 Task: Create a due date automation trigger when advanced on, 2 days after a card is due add dates due in less than 1 working days at 11:00 AM.
Action: Mouse moved to (957, 305)
Screenshot: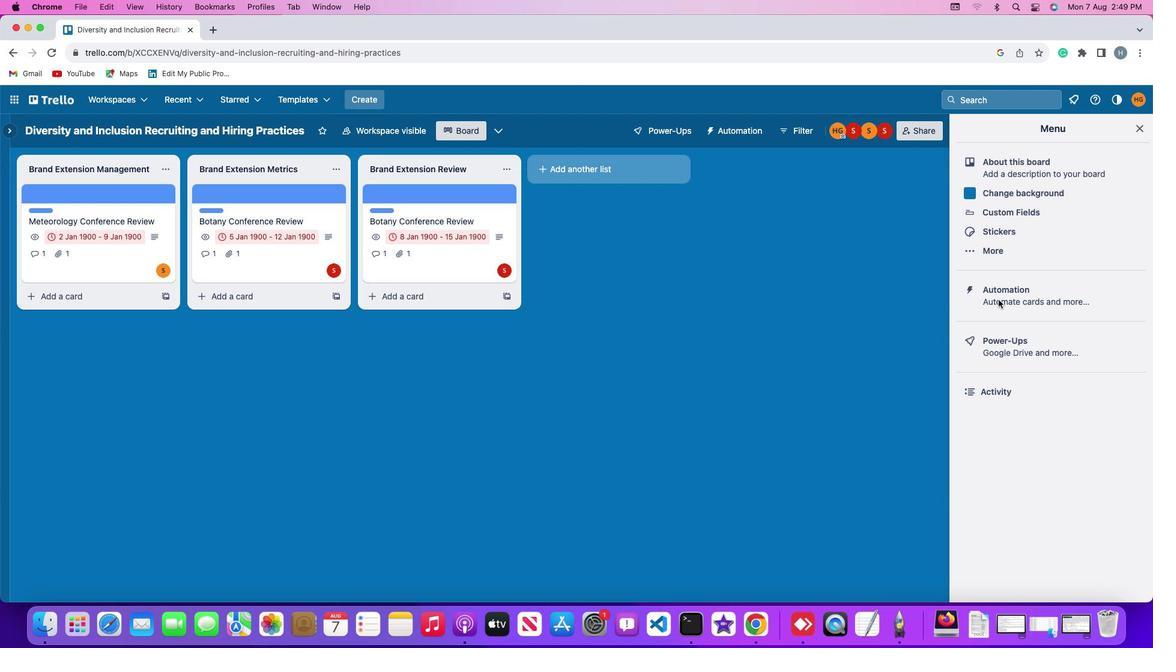 
Action: Mouse pressed left at (957, 305)
Screenshot: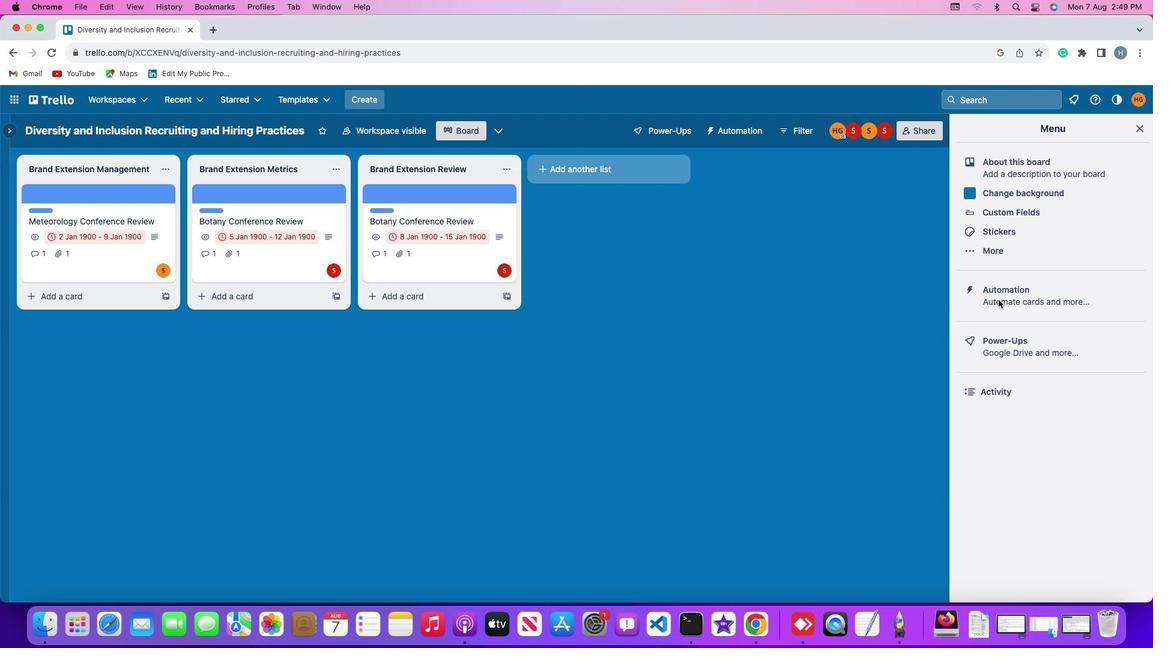 
Action: Mouse pressed left at (957, 305)
Screenshot: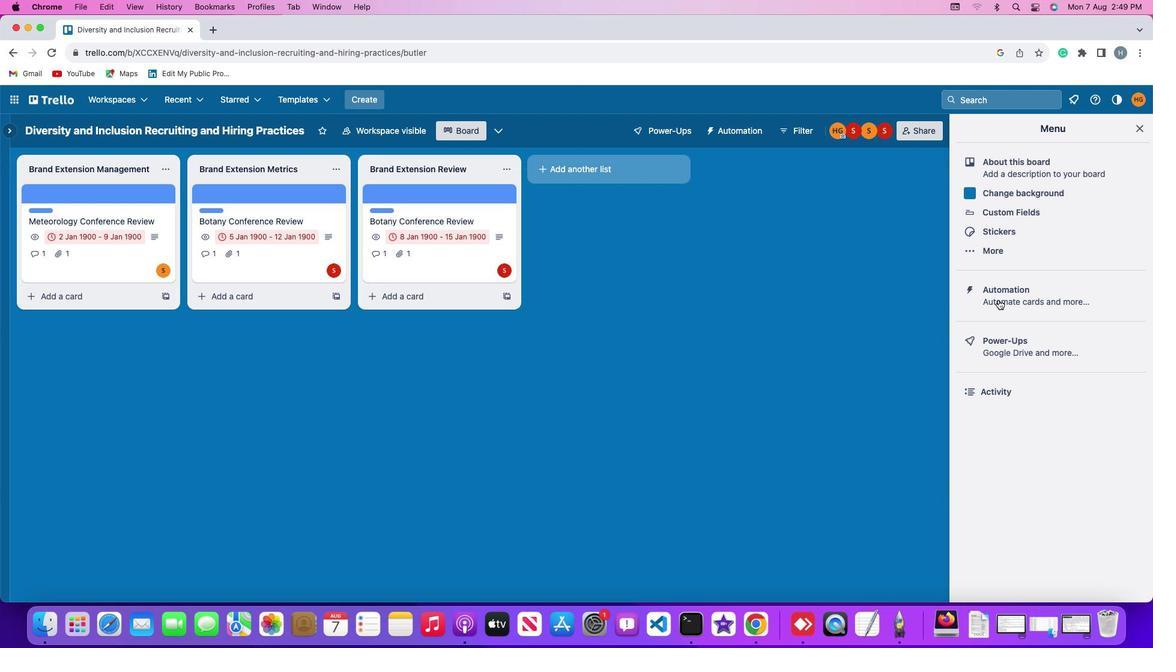 
Action: Mouse moved to (109, 284)
Screenshot: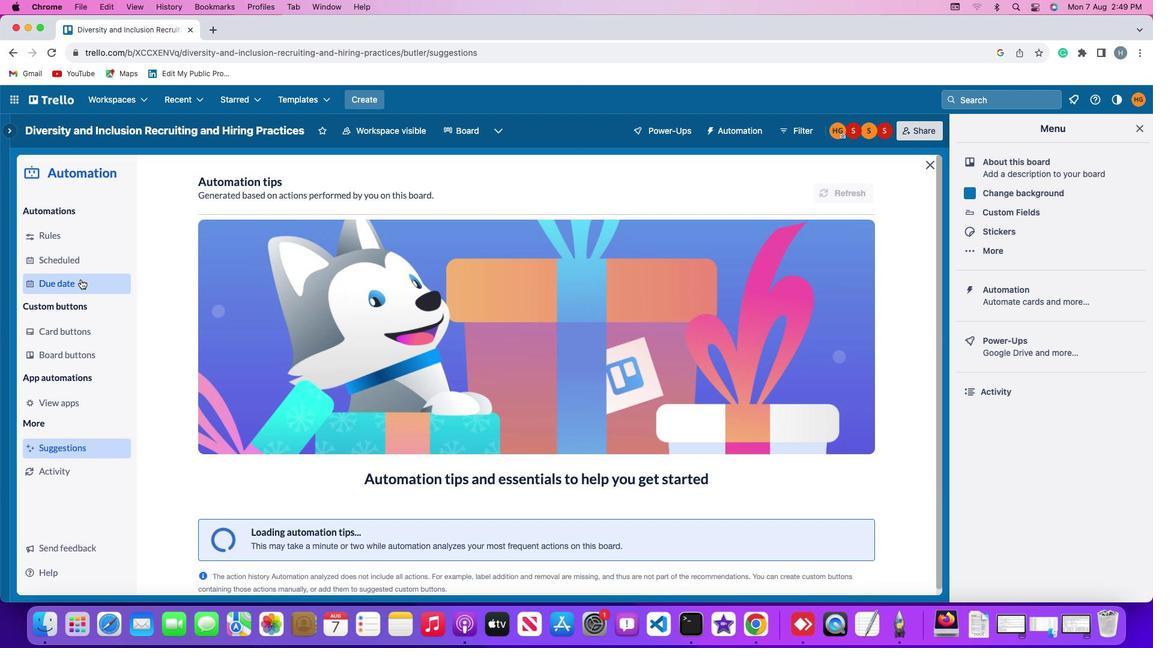 
Action: Mouse pressed left at (109, 284)
Screenshot: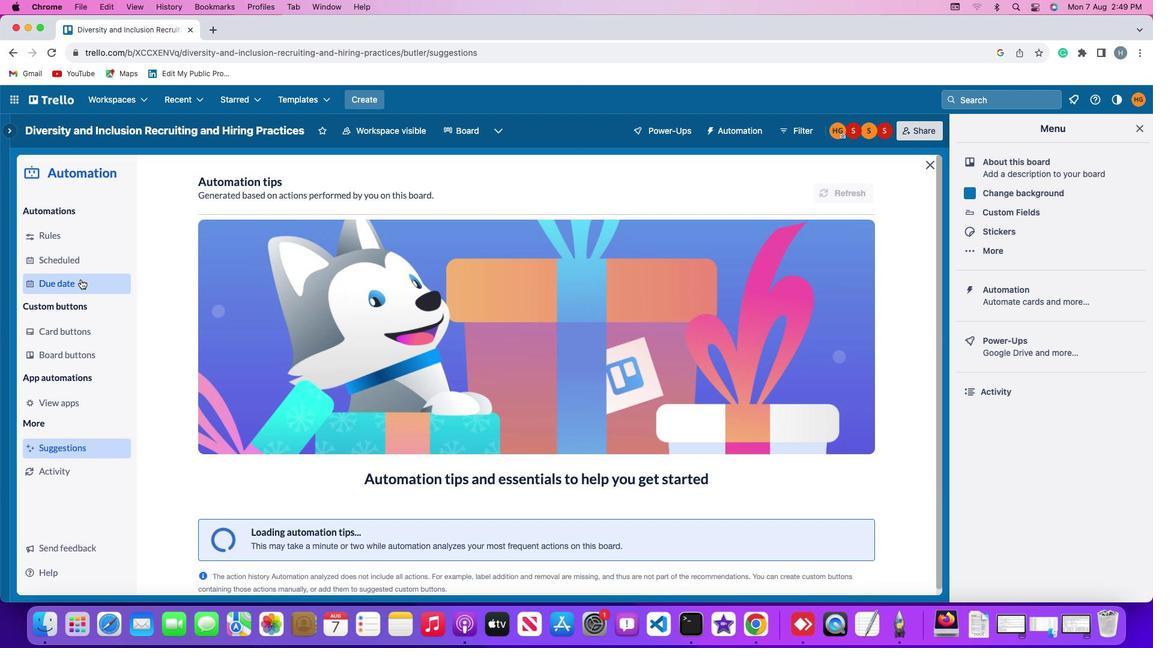 
Action: Mouse moved to (756, 184)
Screenshot: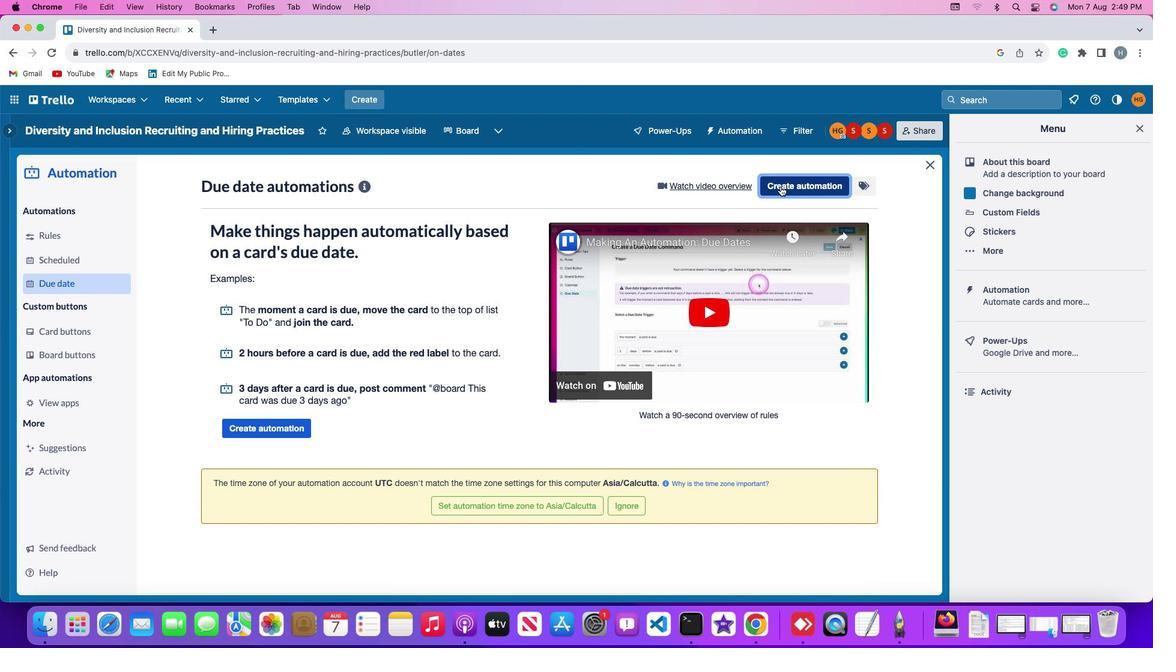 
Action: Mouse pressed left at (756, 184)
Screenshot: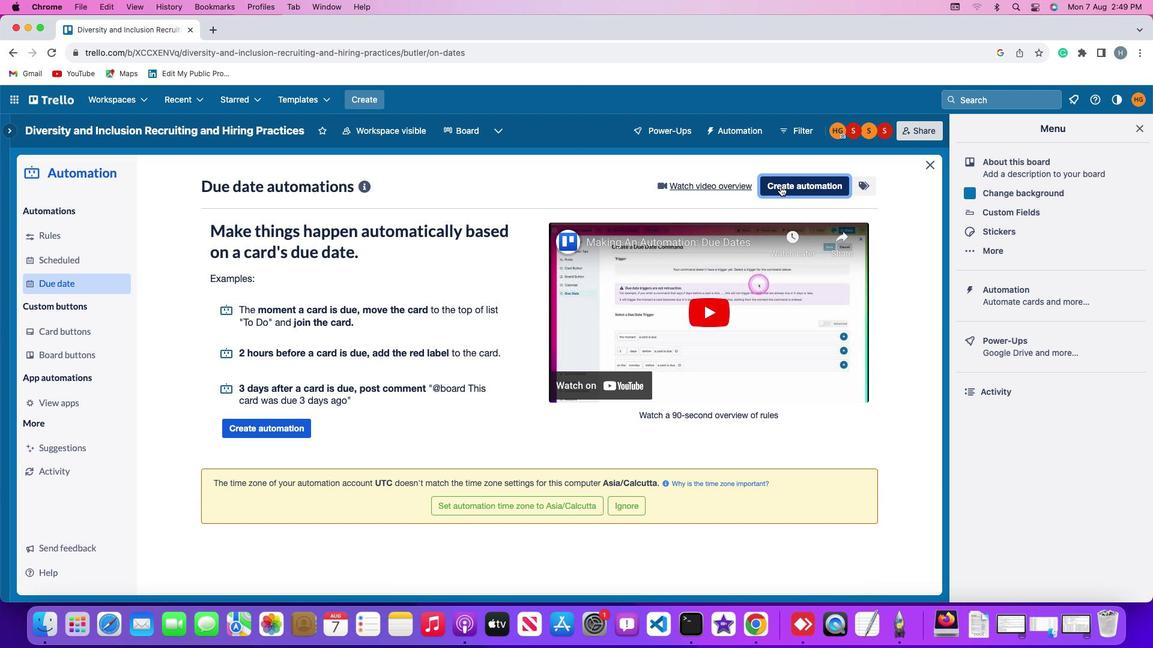 
Action: Mouse moved to (529, 302)
Screenshot: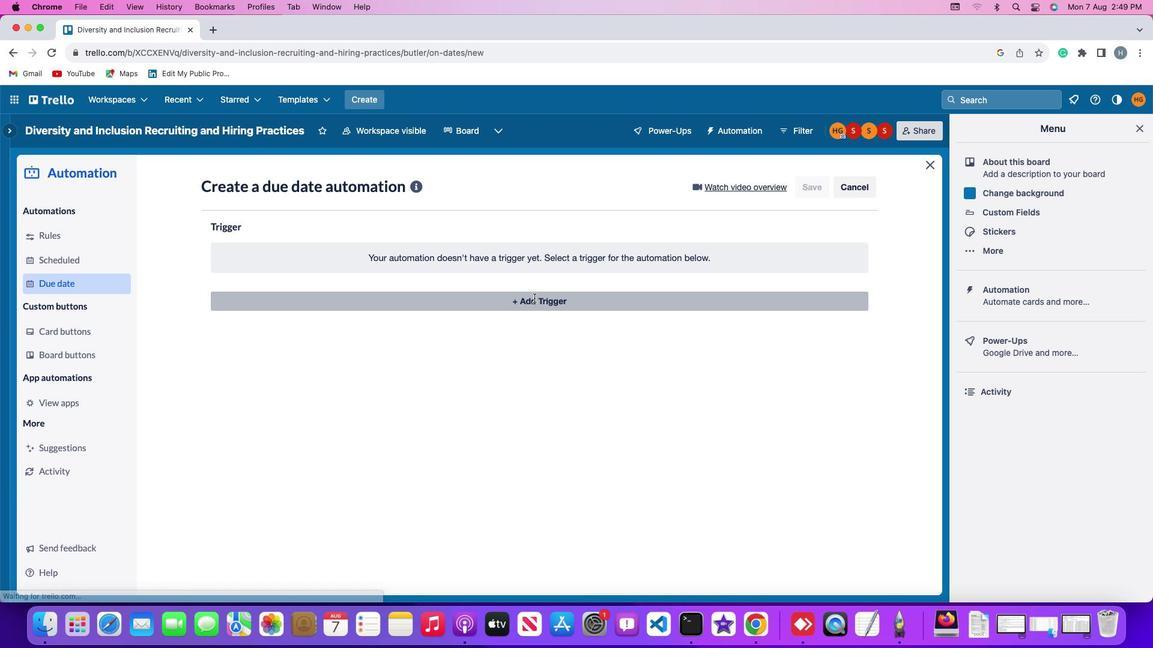 
Action: Mouse pressed left at (529, 302)
Screenshot: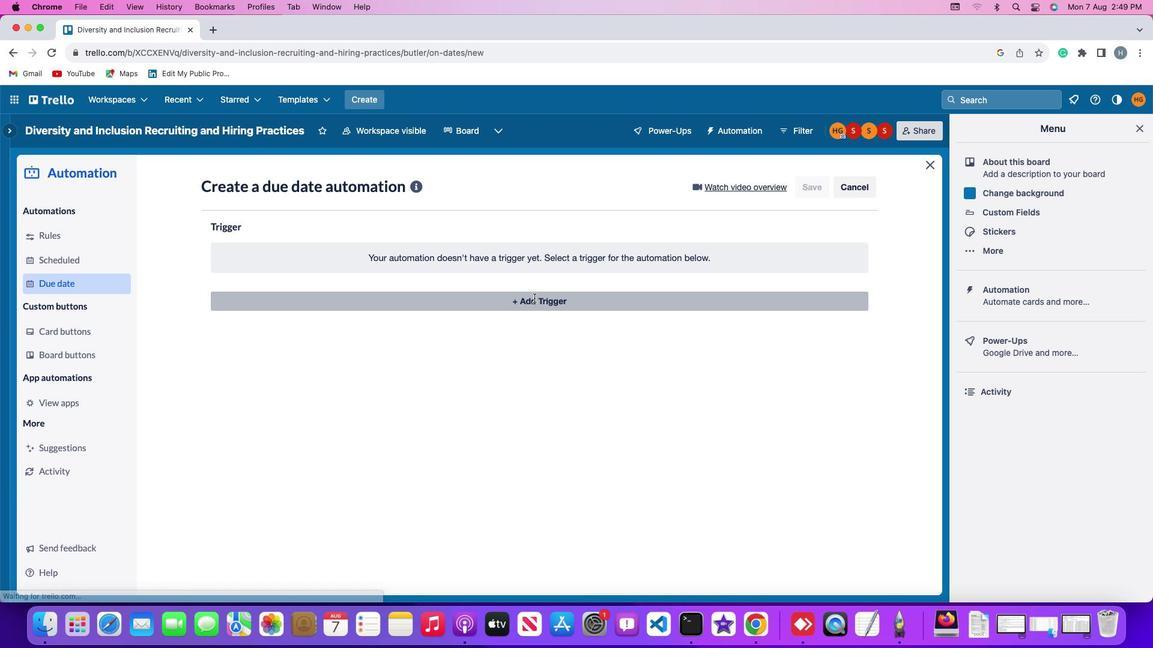 
Action: Mouse moved to (249, 505)
Screenshot: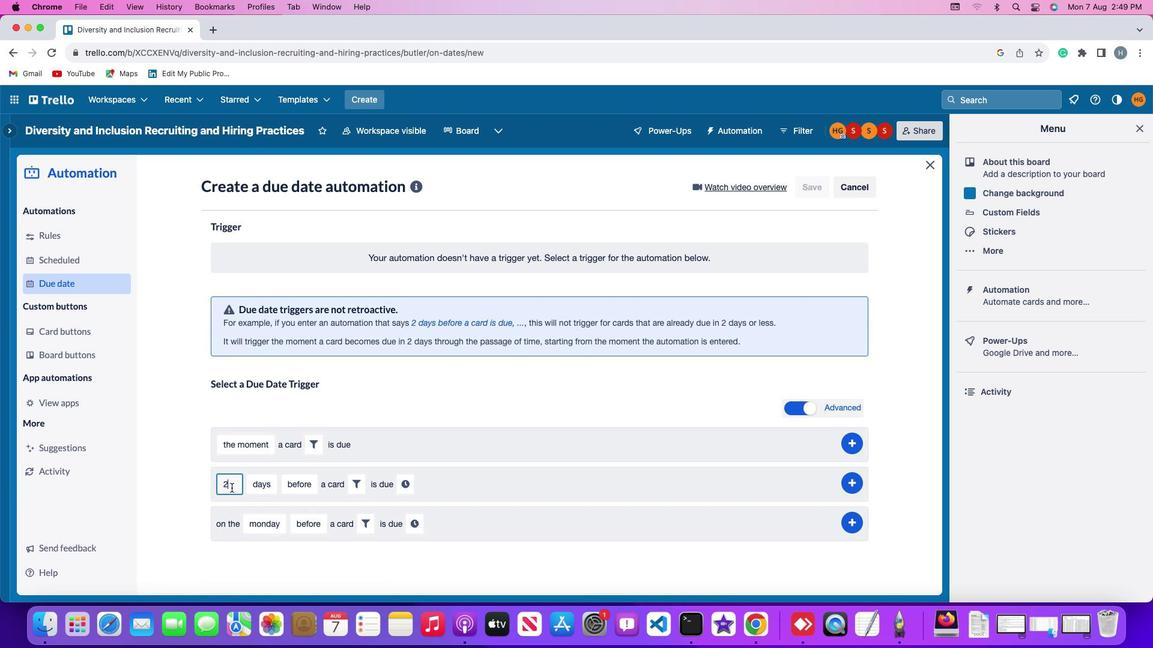 
Action: Mouse pressed left at (249, 505)
Screenshot: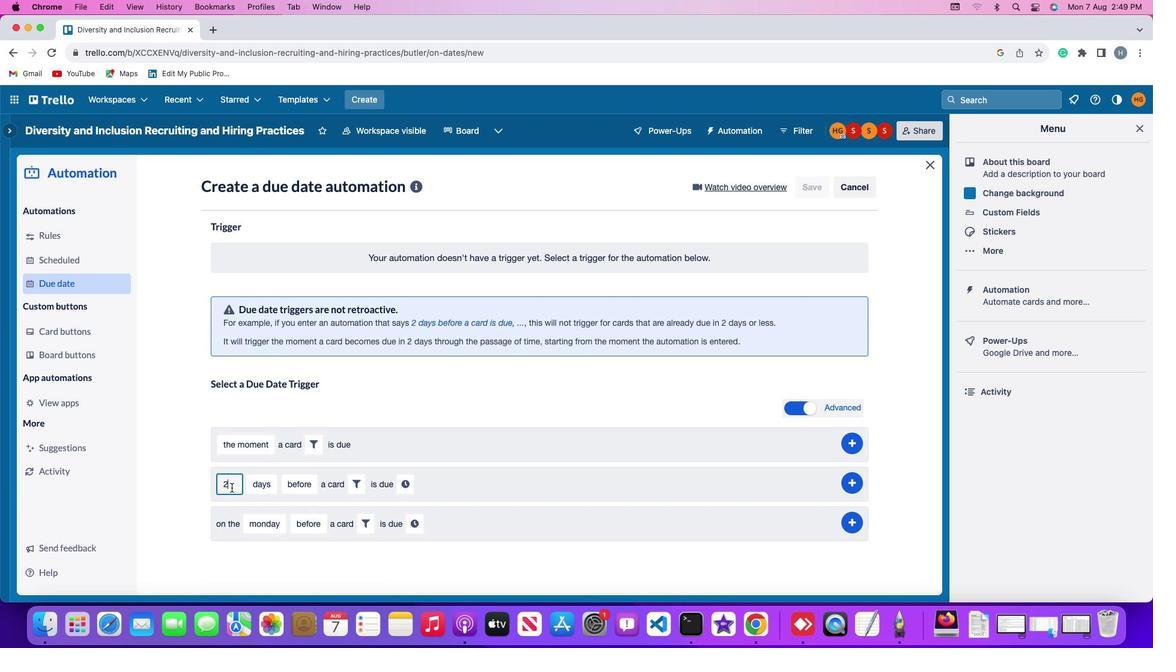 
Action: Mouse moved to (251, 509)
Screenshot: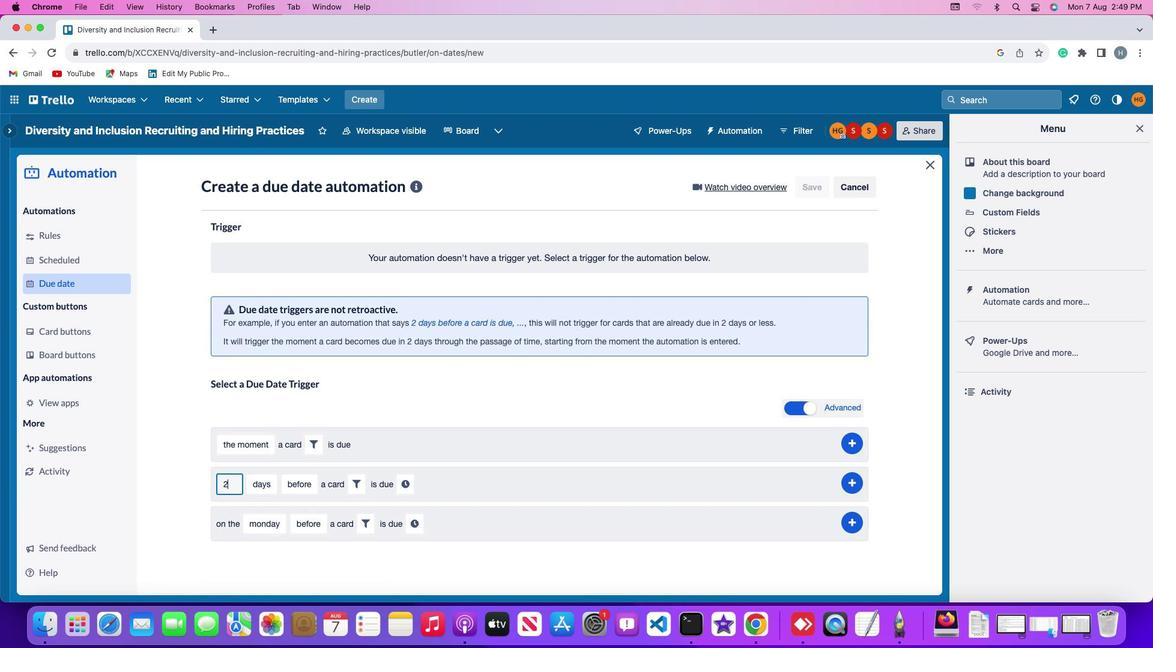 
Action: Key pressed Key.backspace
Screenshot: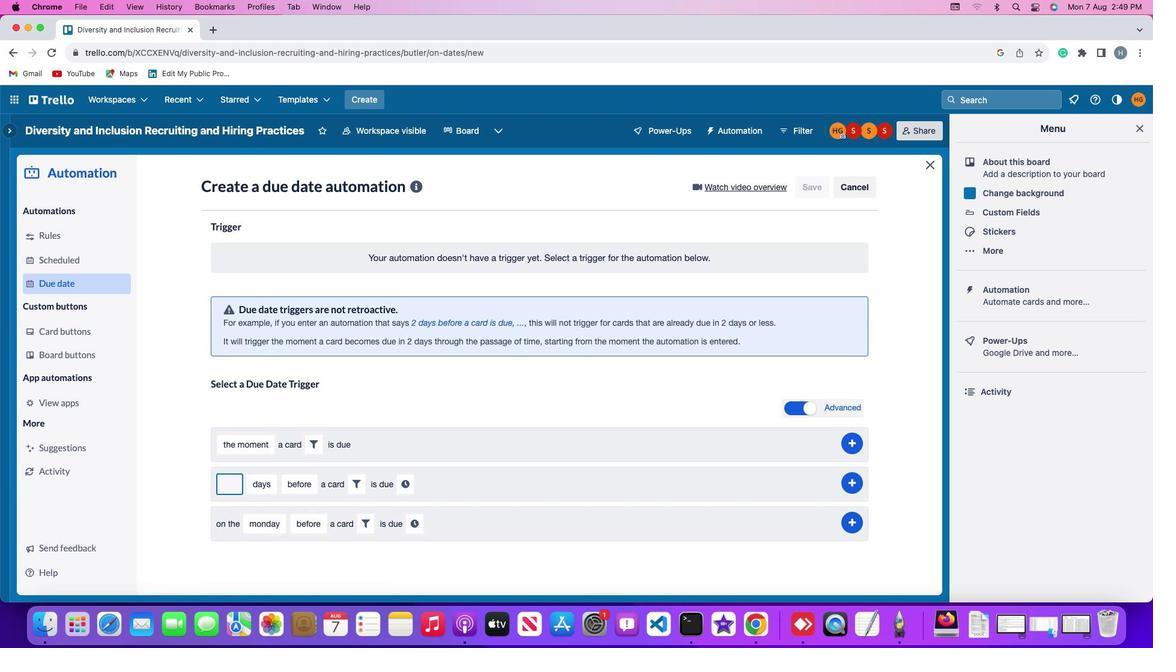
Action: Mouse moved to (251, 510)
Screenshot: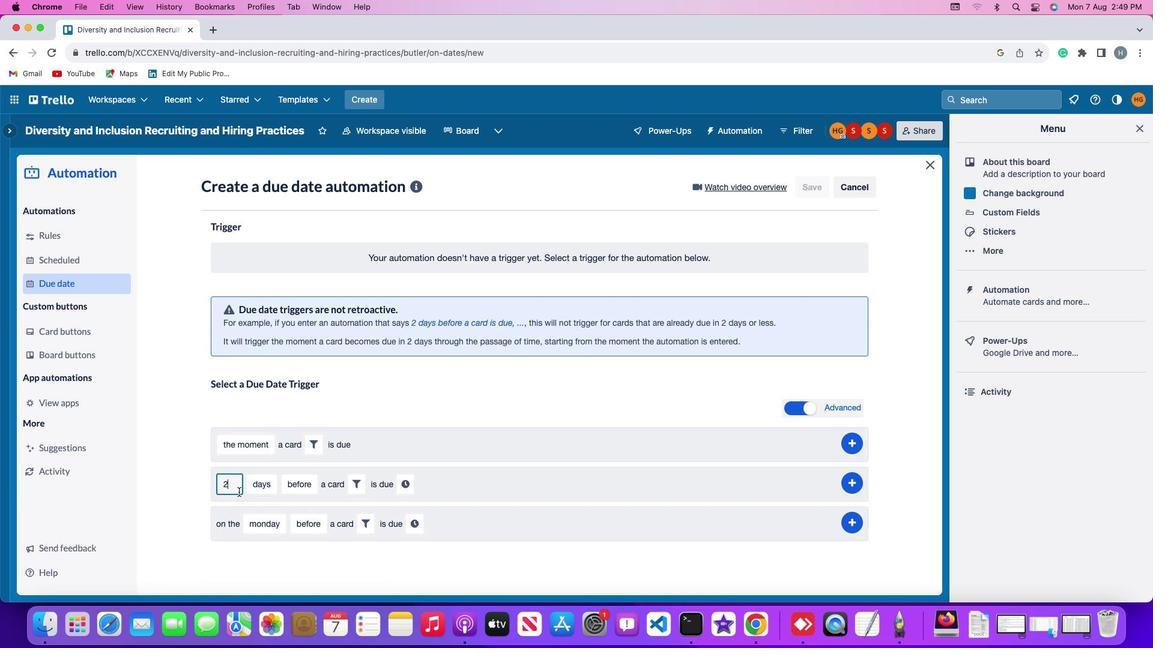 
Action: Key pressed '2'
Screenshot: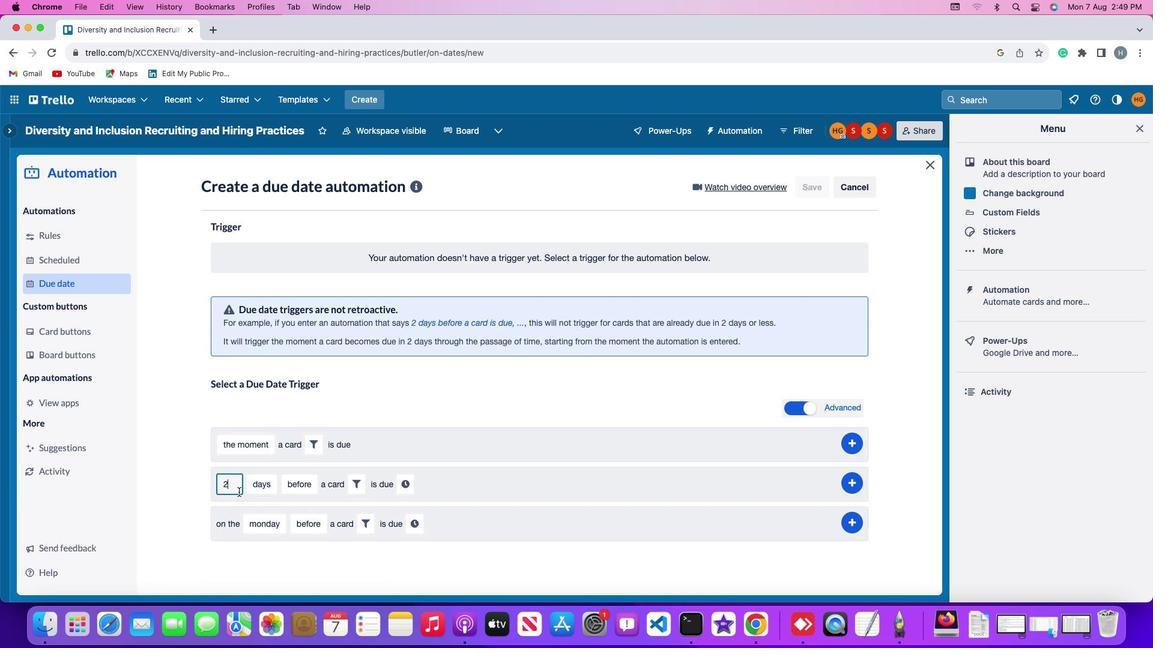 
Action: Mouse moved to (279, 510)
Screenshot: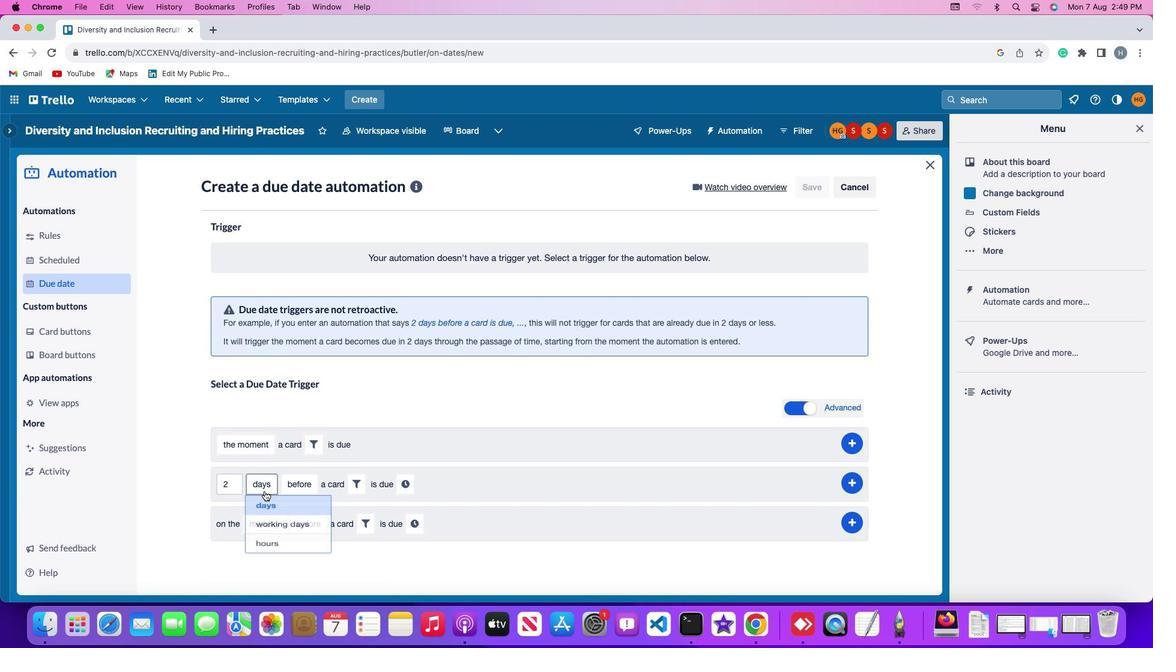 
Action: Mouse pressed left at (279, 510)
Screenshot: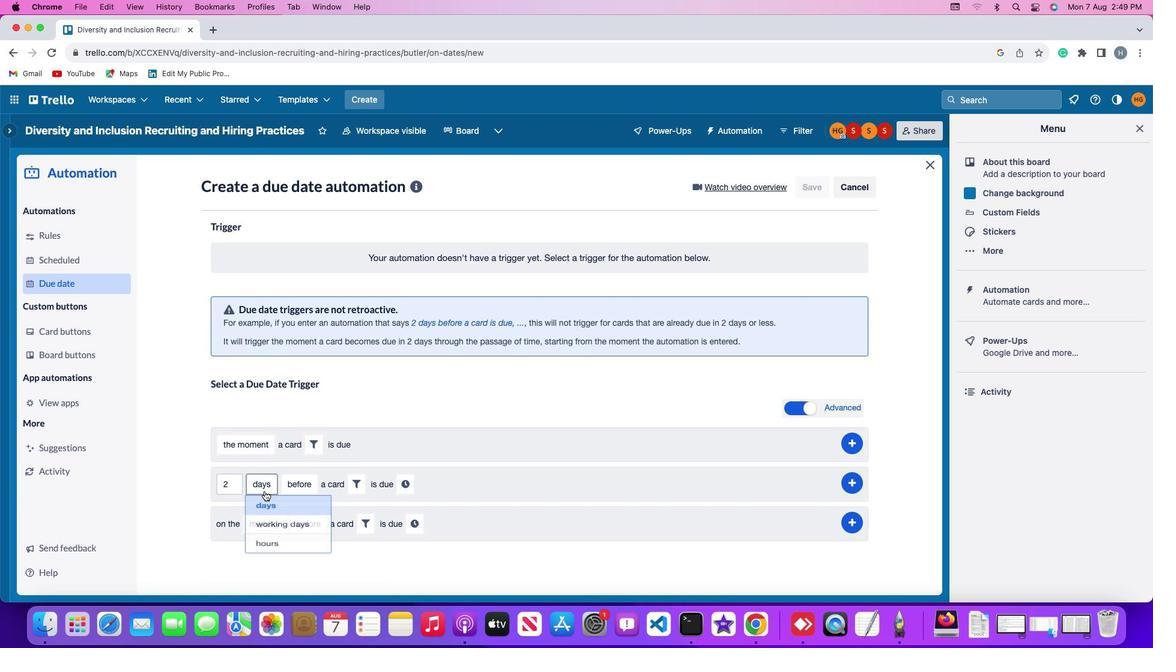 
Action: Mouse moved to (284, 525)
Screenshot: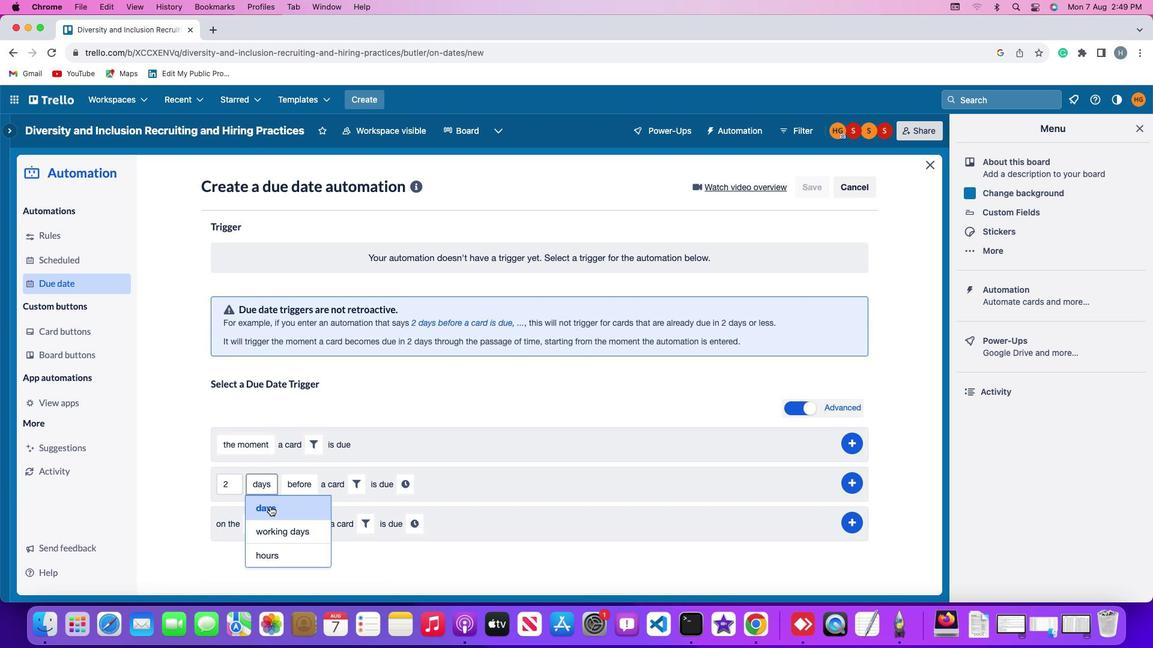 
Action: Mouse pressed left at (284, 525)
Screenshot: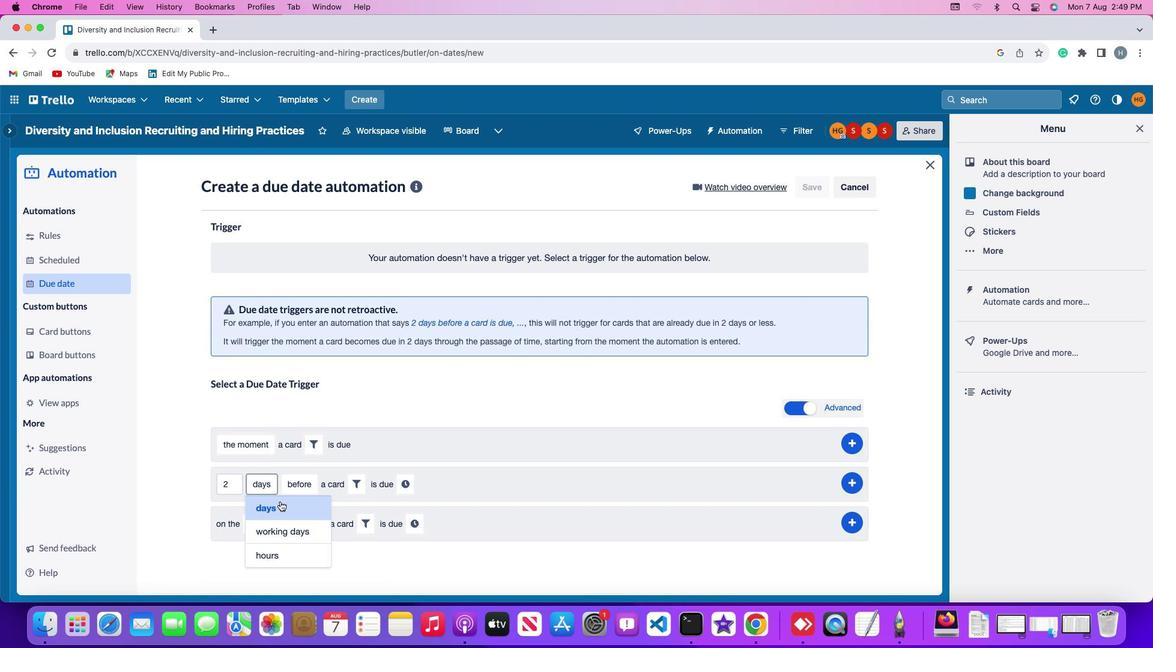 
Action: Mouse moved to (312, 501)
Screenshot: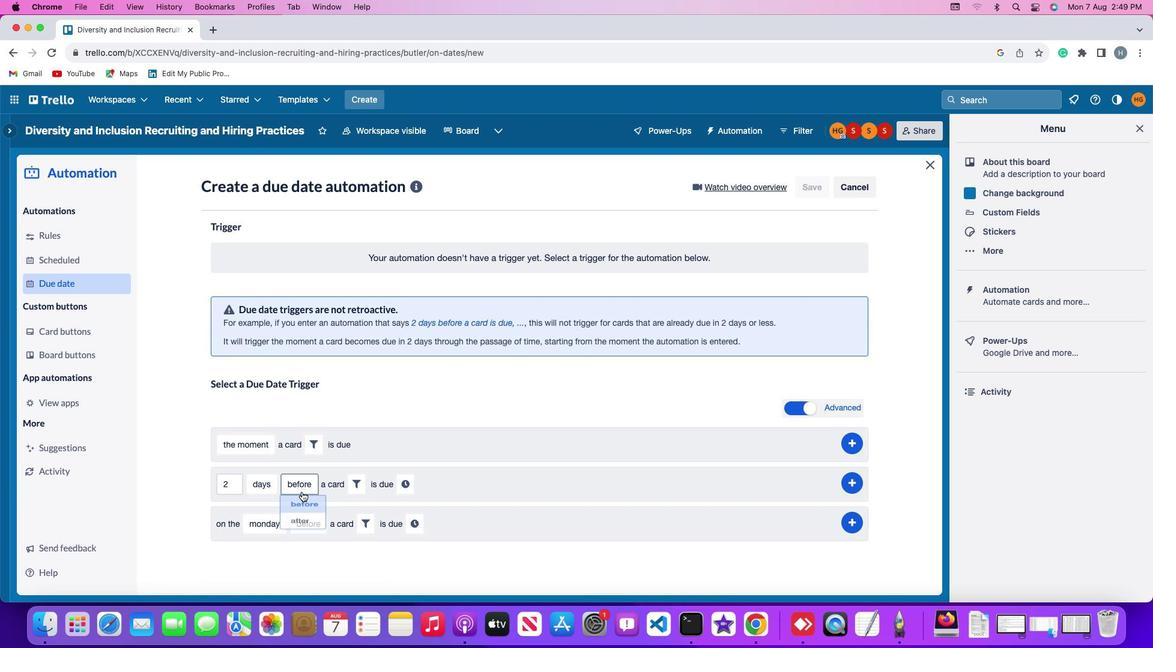 
Action: Mouse pressed left at (312, 501)
Screenshot: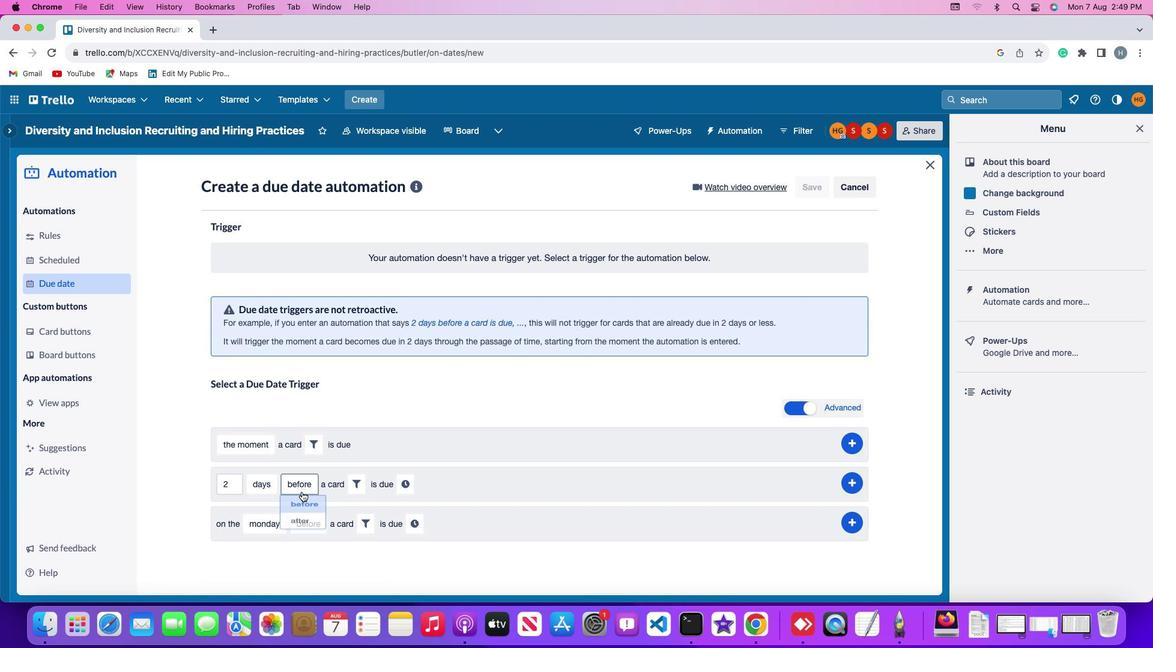 
Action: Mouse moved to (312, 553)
Screenshot: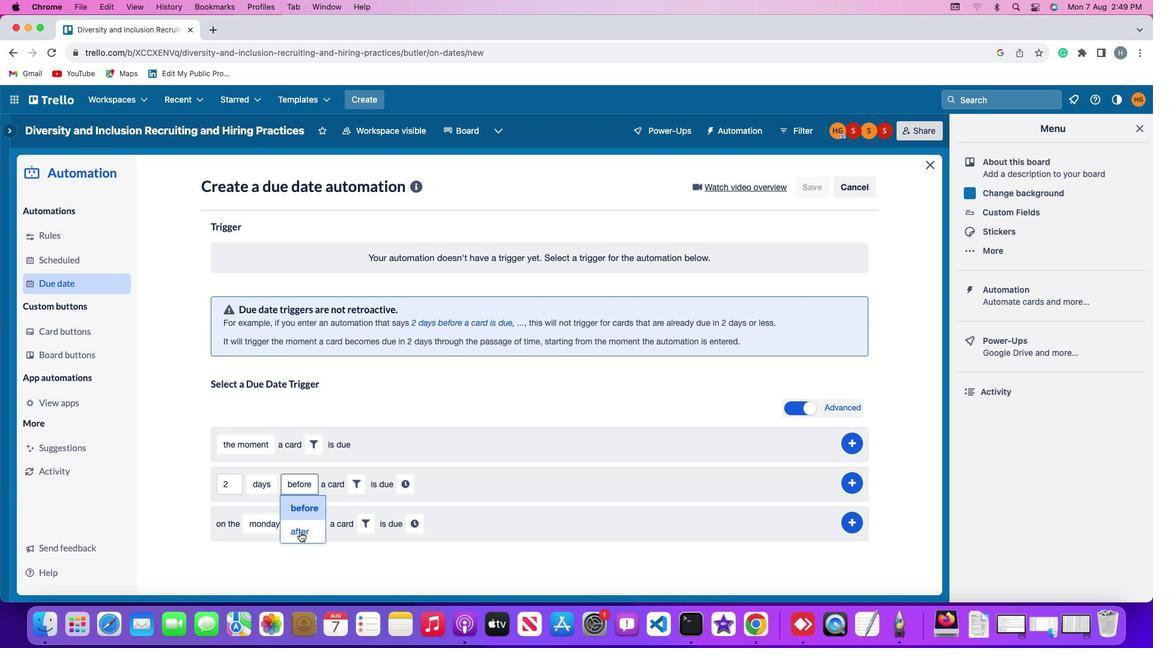 
Action: Mouse pressed left at (312, 553)
Screenshot: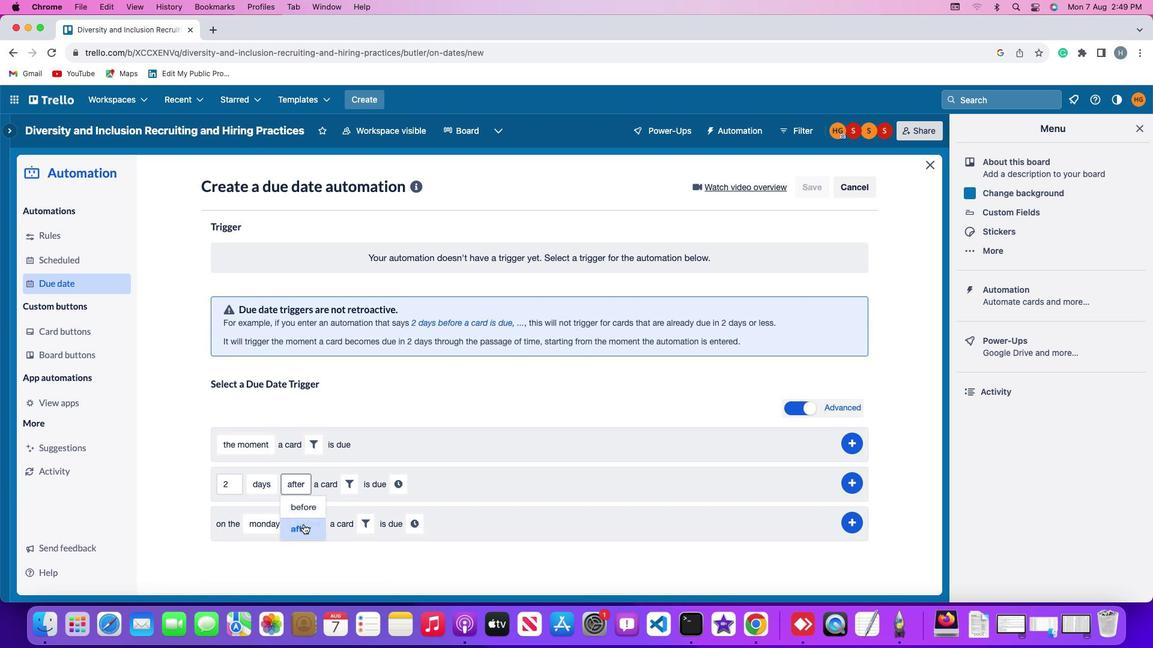 
Action: Mouse moved to (356, 502)
Screenshot: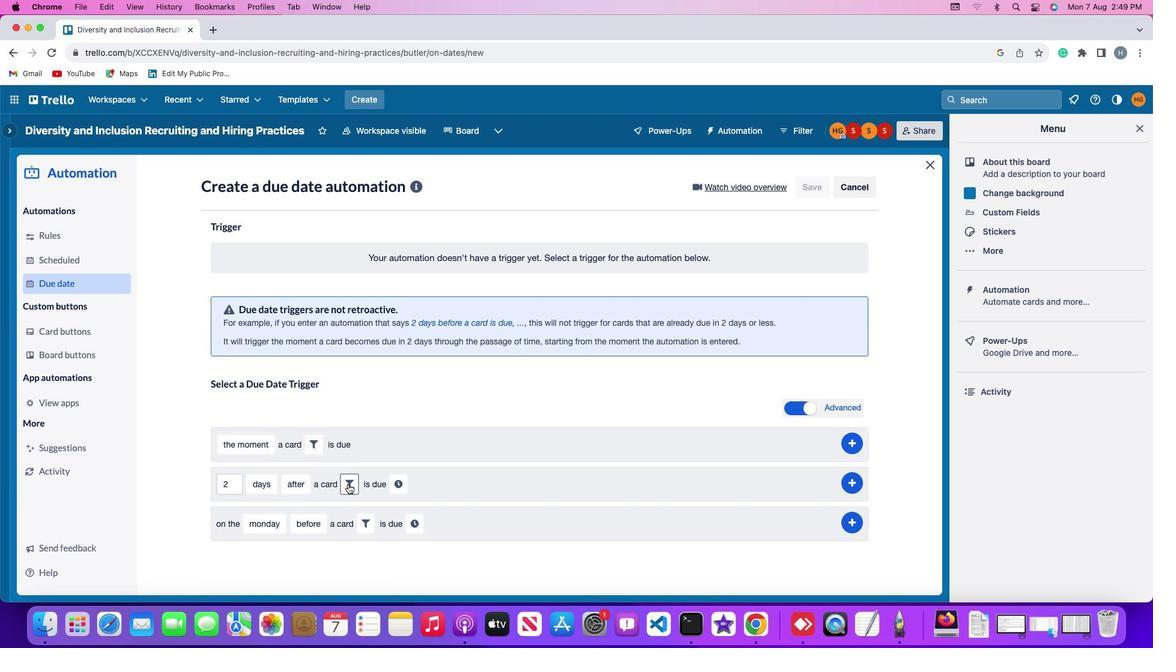 
Action: Mouse pressed left at (356, 502)
Screenshot: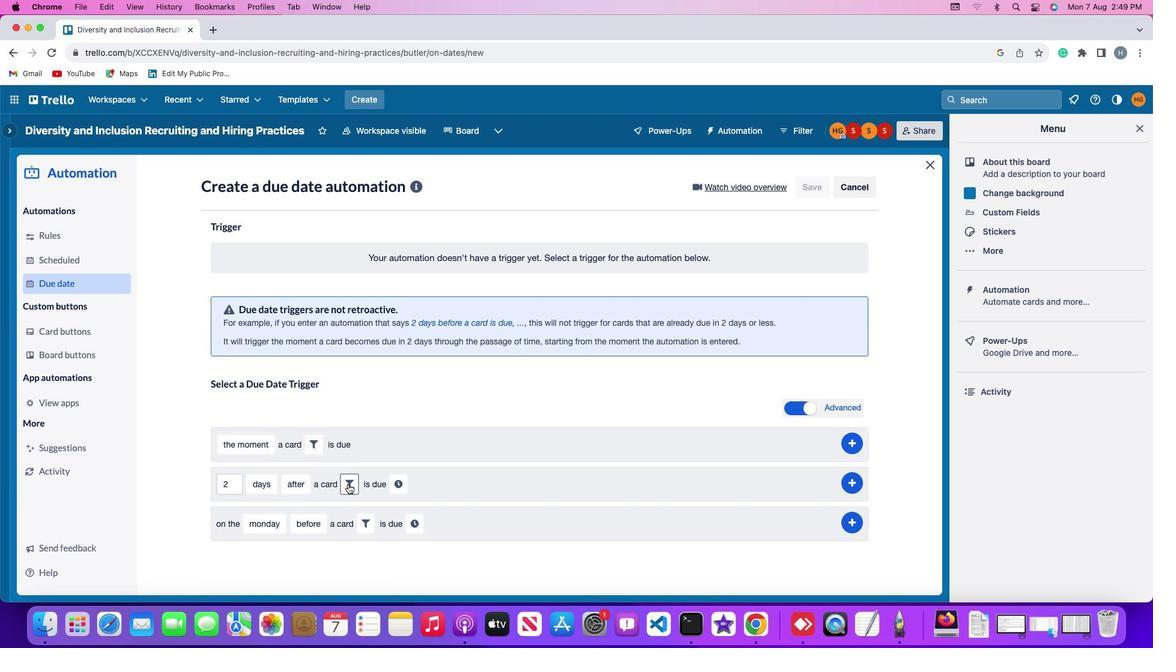
Action: Mouse moved to (419, 537)
Screenshot: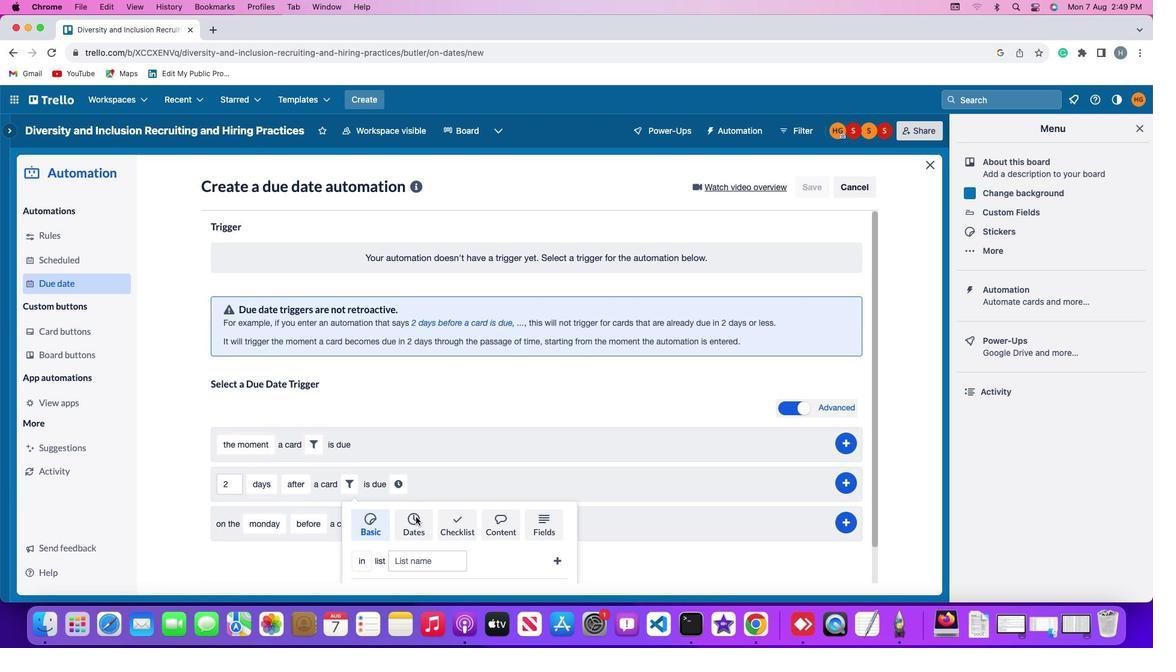 
Action: Mouse pressed left at (419, 537)
Screenshot: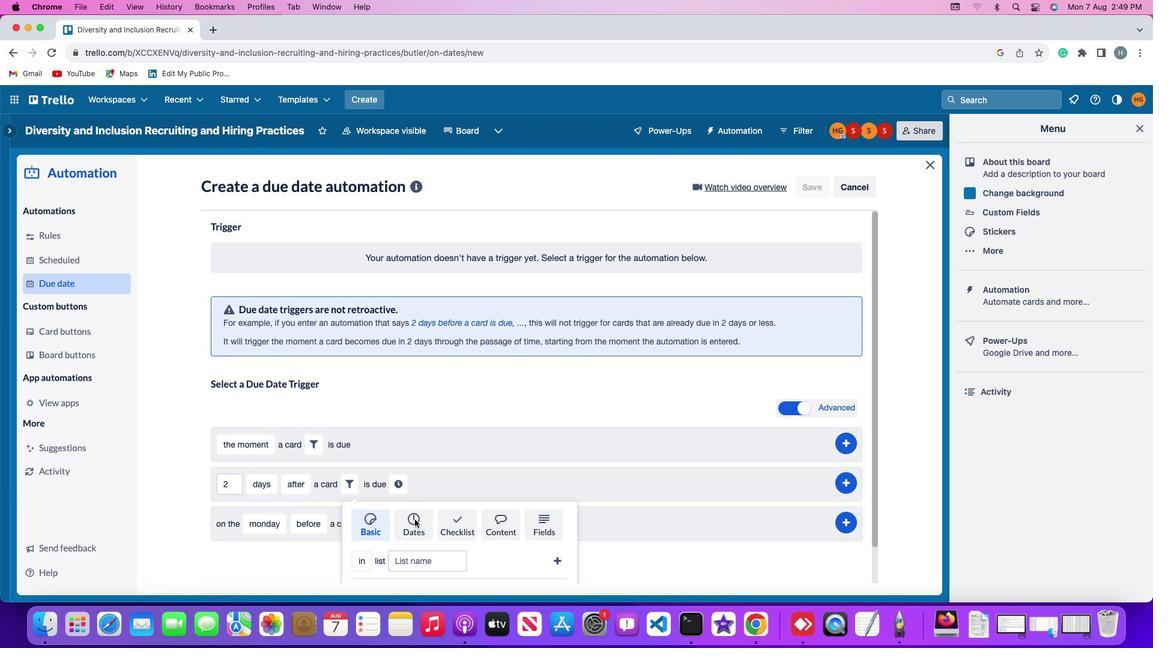 
Action: Mouse moved to (383, 555)
Screenshot: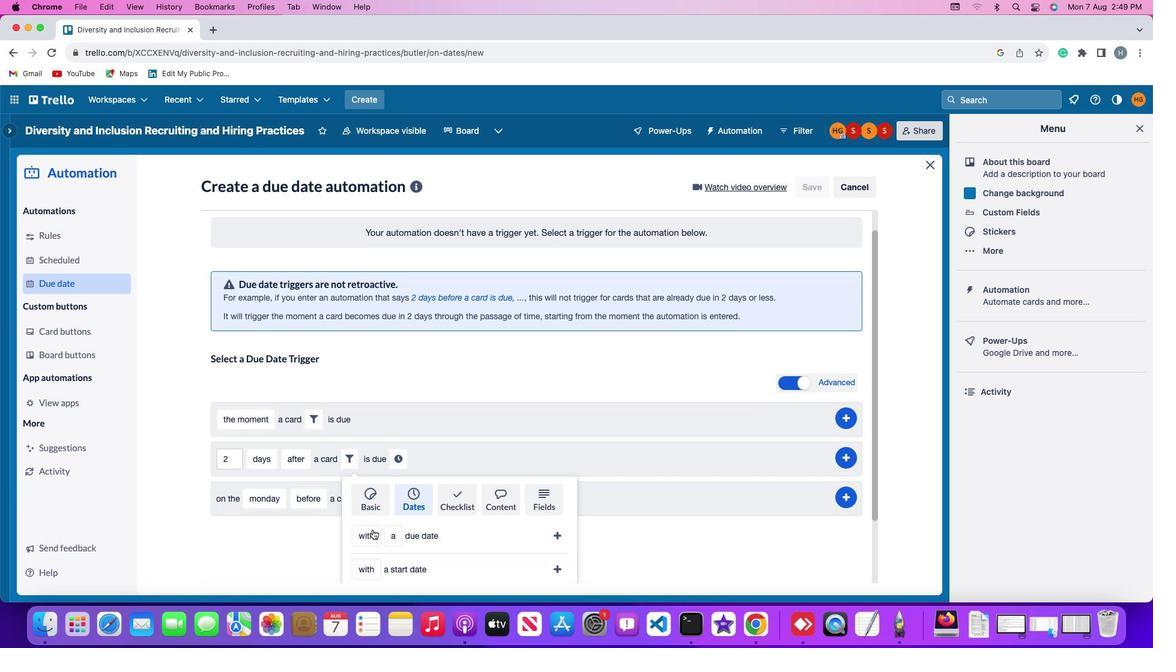 
Action: Mouse scrolled (383, 555) with delta (36, -15)
Screenshot: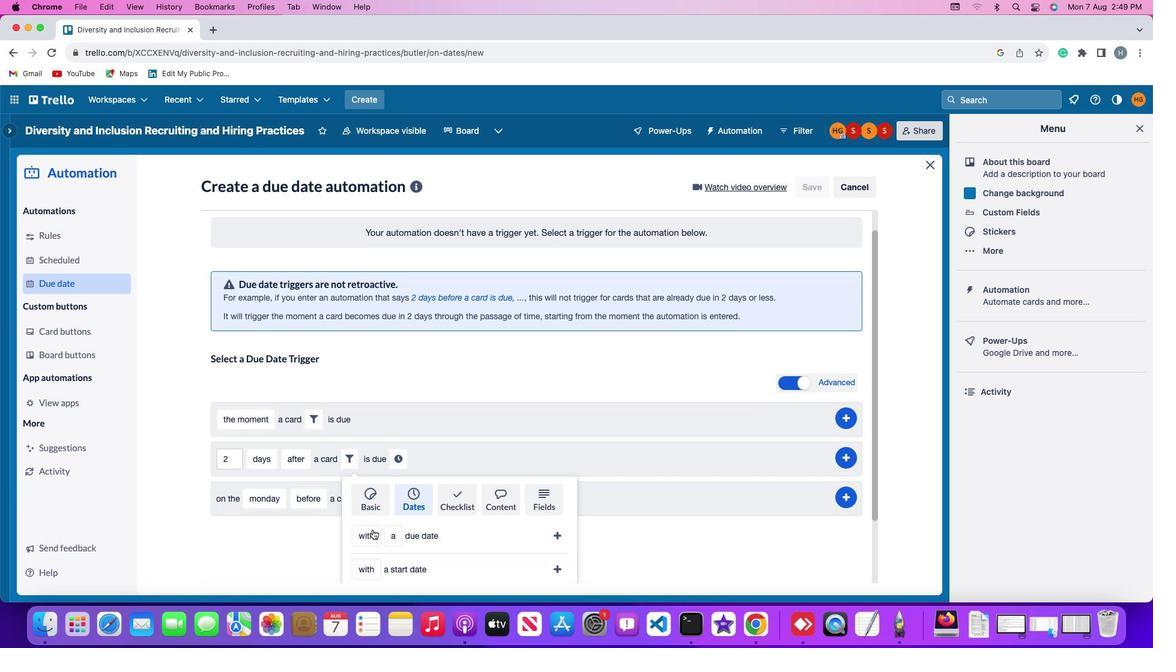 
Action: Mouse moved to (383, 555)
Screenshot: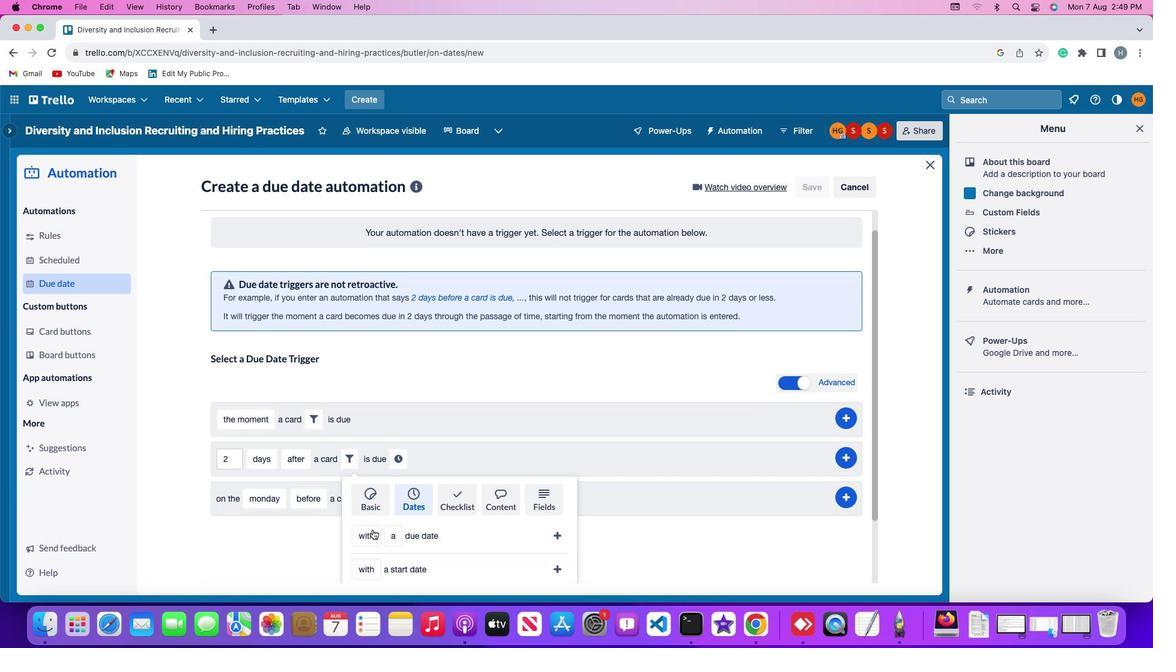
Action: Mouse scrolled (383, 555) with delta (36, -15)
Screenshot: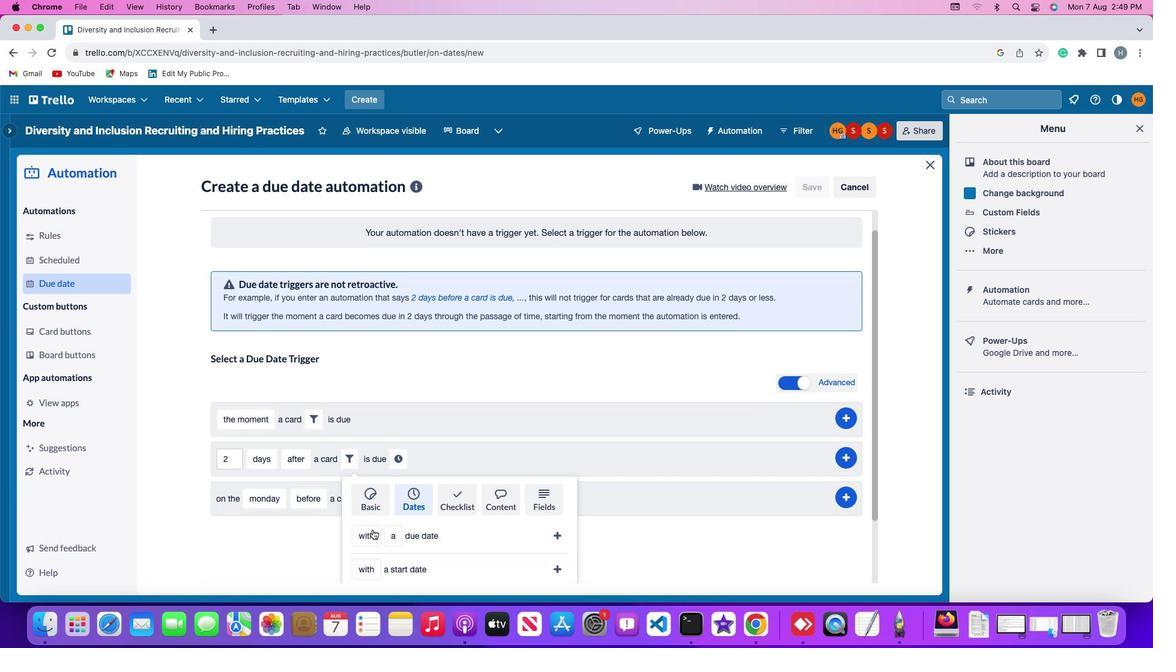 
Action: Mouse moved to (382, 553)
Screenshot: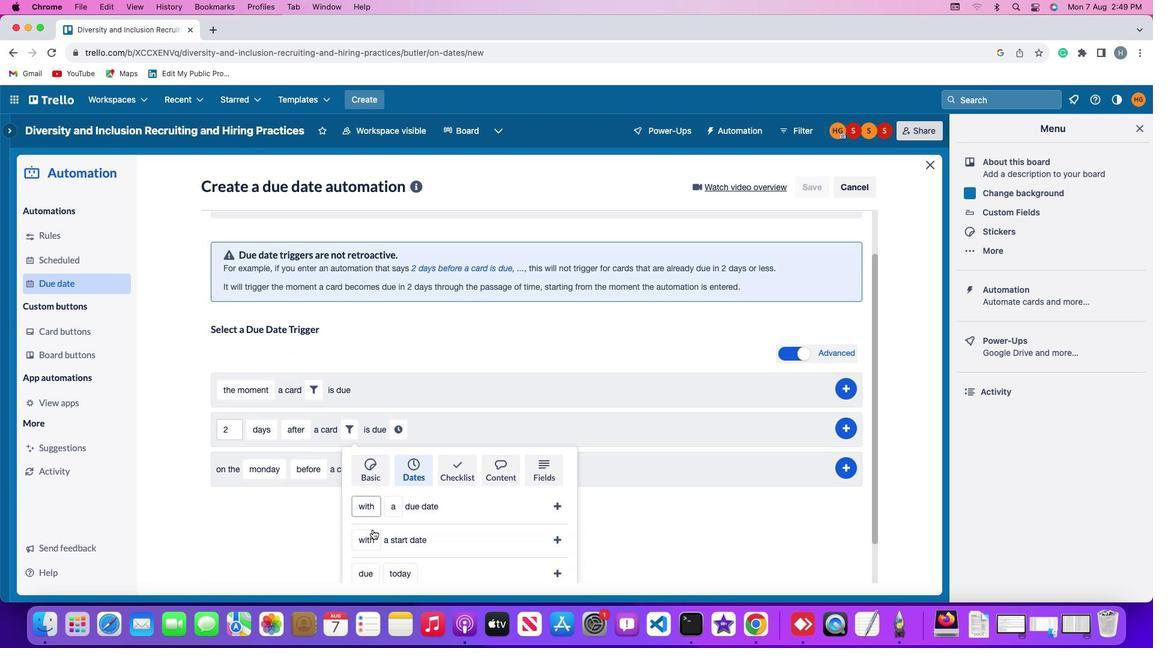 
Action: Mouse scrolled (382, 553) with delta (36, -16)
Screenshot: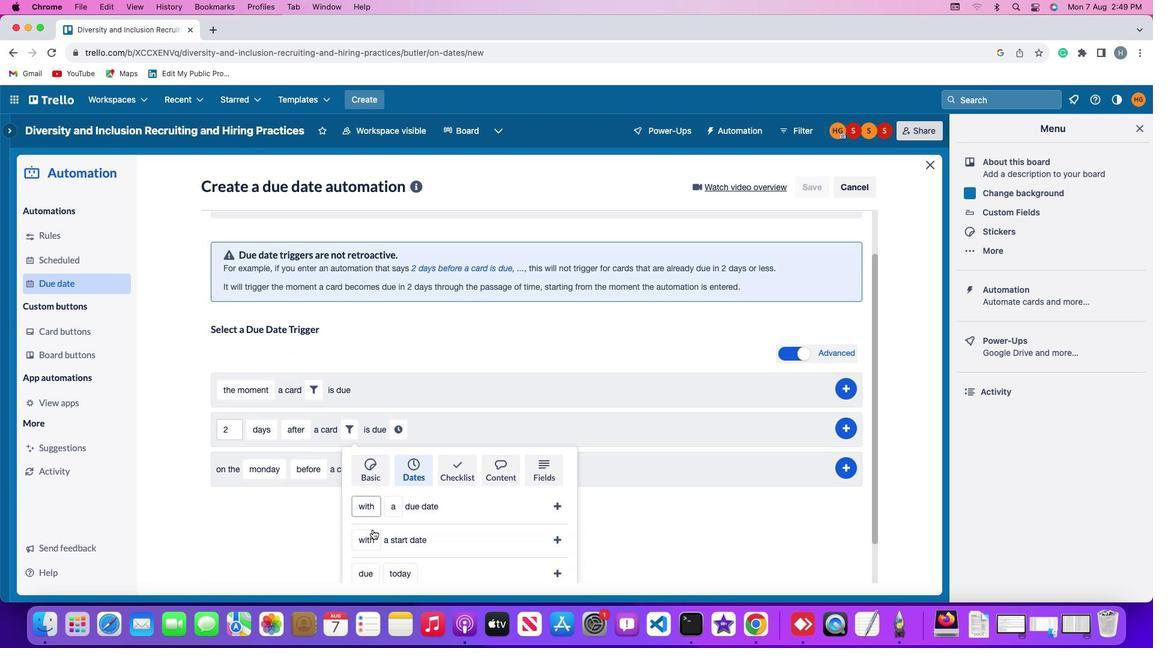 
Action: Mouse moved to (381, 552)
Screenshot: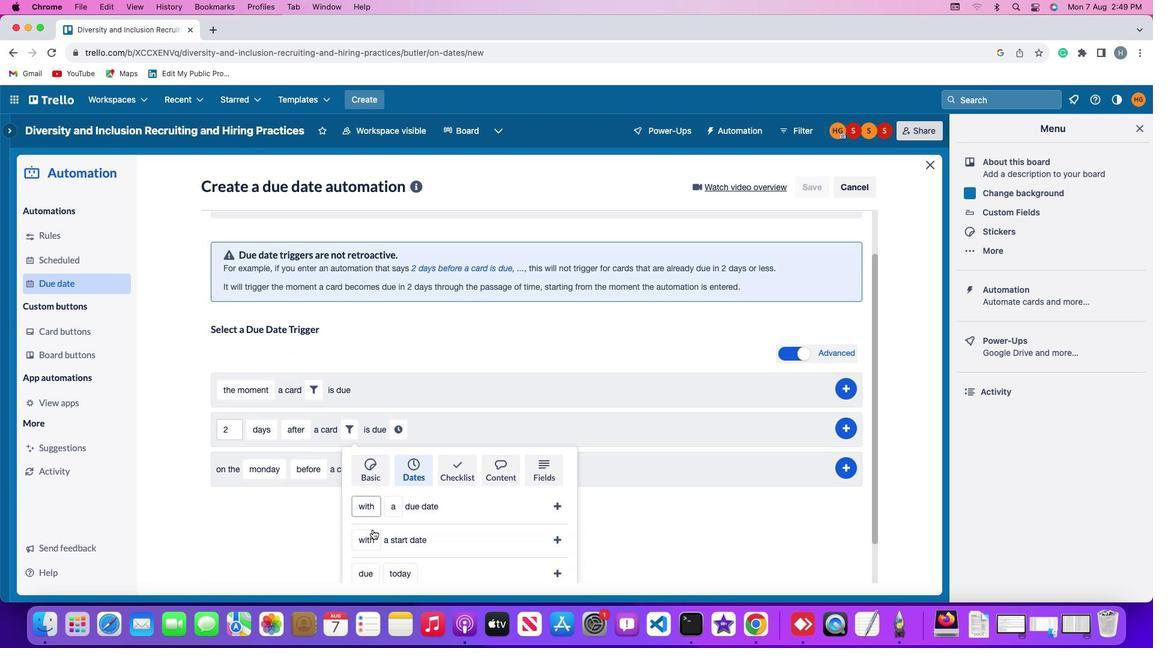 
Action: Mouse scrolled (381, 552) with delta (36, -17)
Screenshot: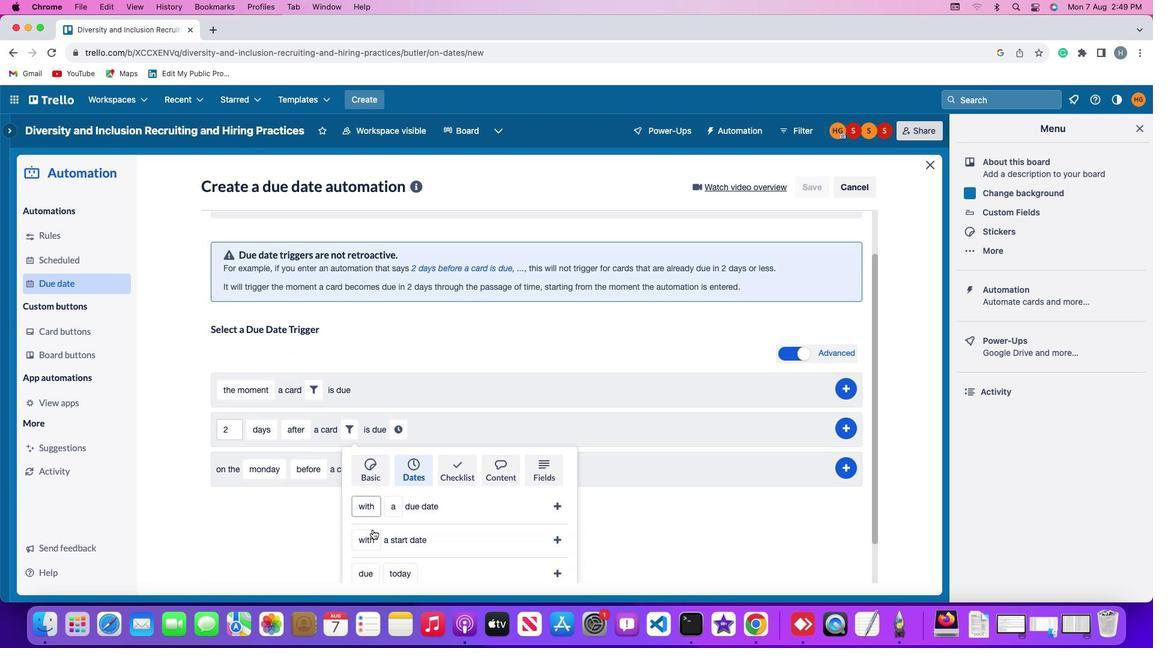 
Action: Mouse moved to (379, 550)
Screenshot: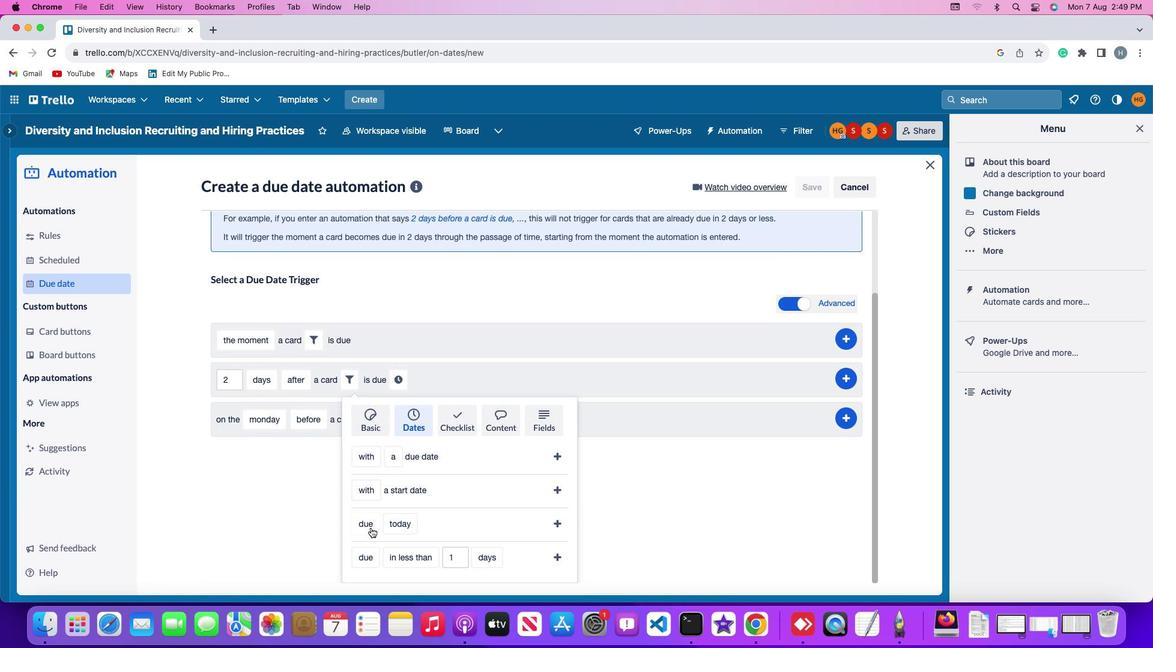 
Action: Mouse scrolled (379, 550) with delta (36, -15)
Screenshot: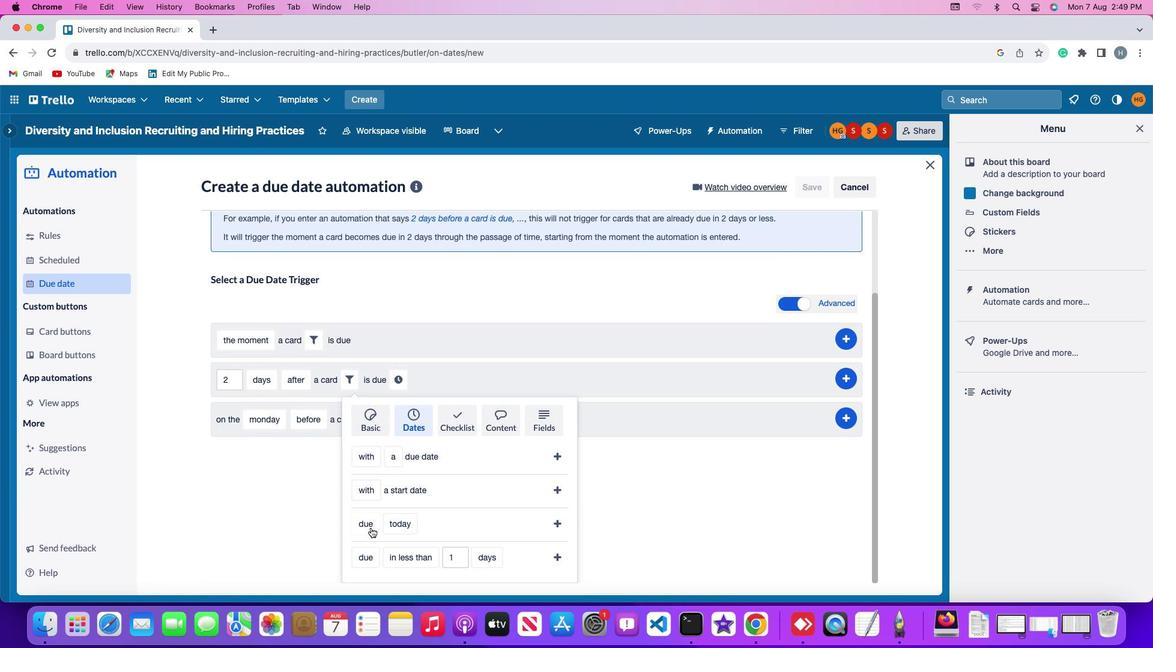 
Action: Mouse moved to (378, 549)
Screenshot: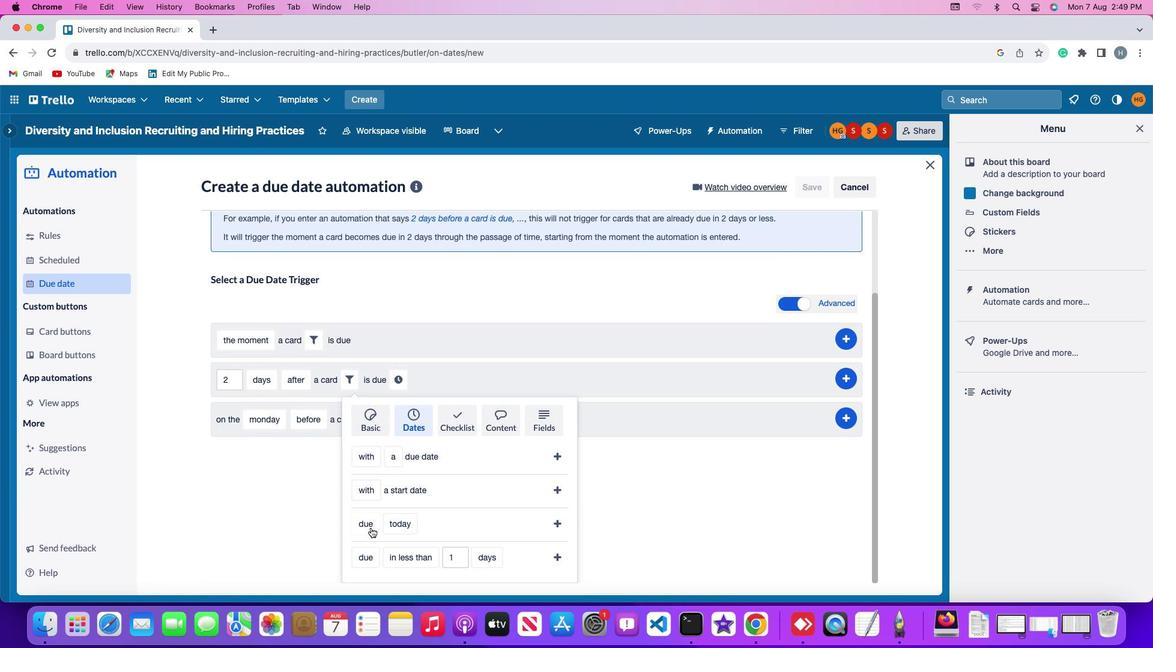 
Action: Mouse scrolled (378, 549) with delta (36, -15)
Screenshot: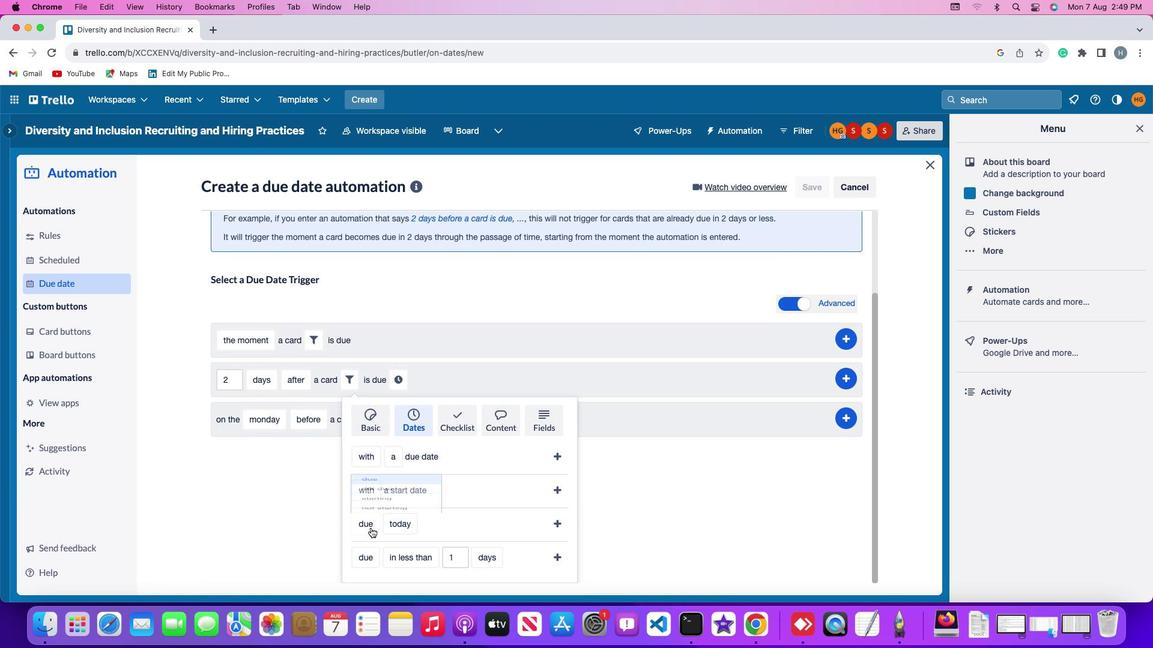 
Action: Mouse scrolled (378, 549) with delta (36, -16)
Screenshot: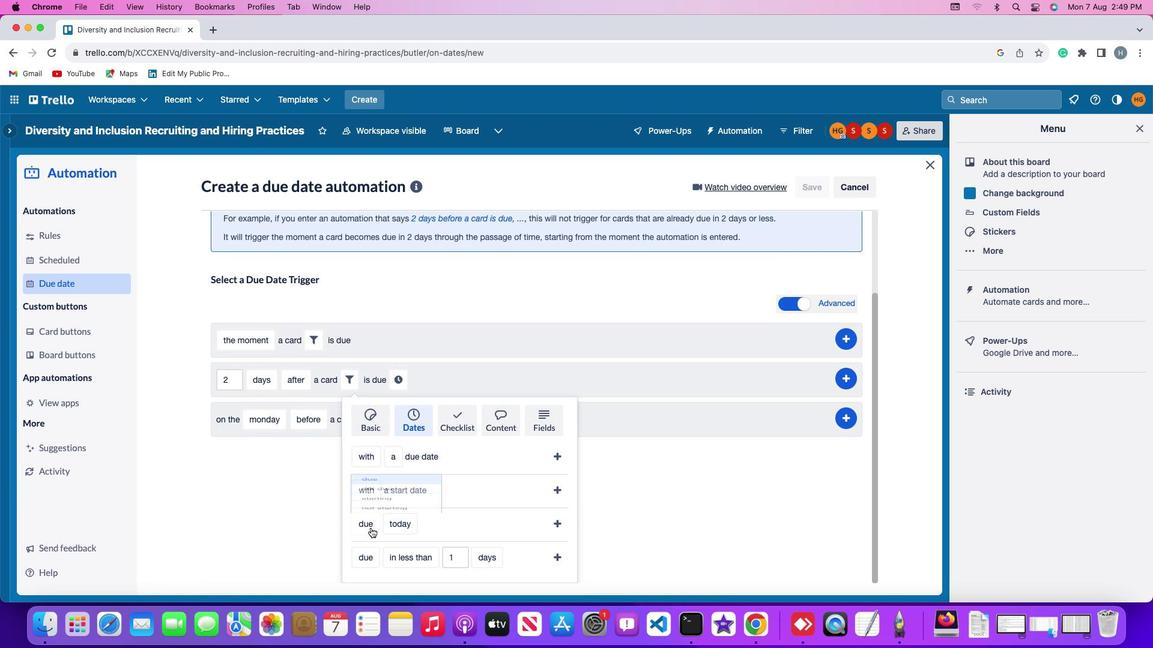 
Action: Mouse moved to (378, 549)
Screenshot: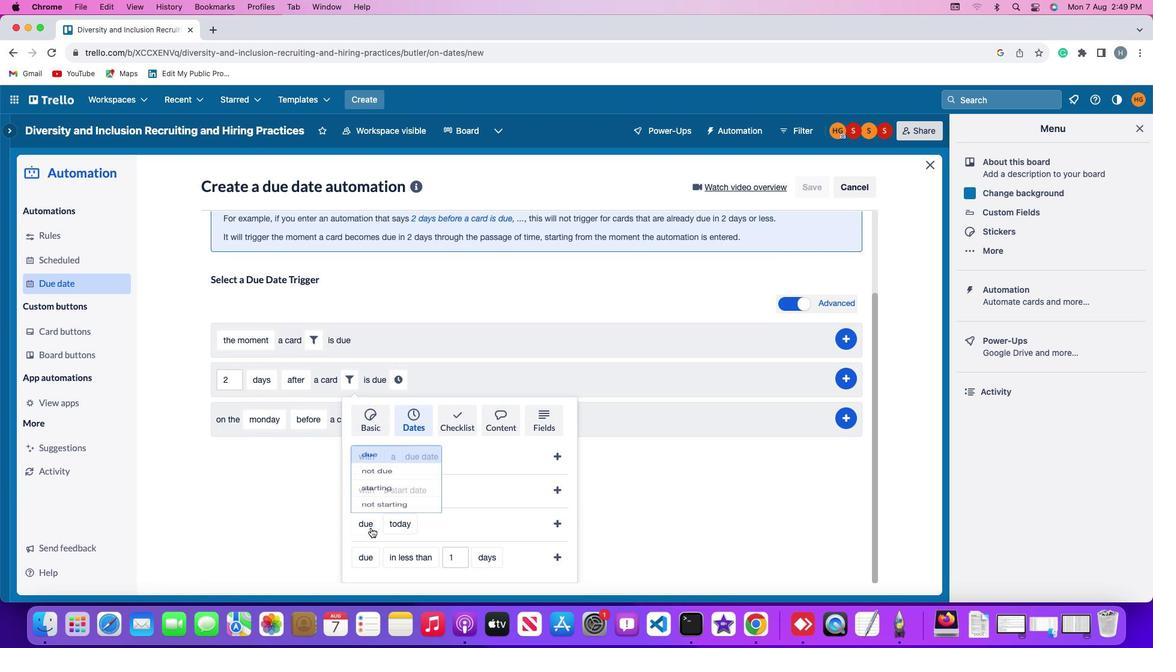
Action: Mouse scrolled (378, 549) with delta (36, -17)
Screenshot: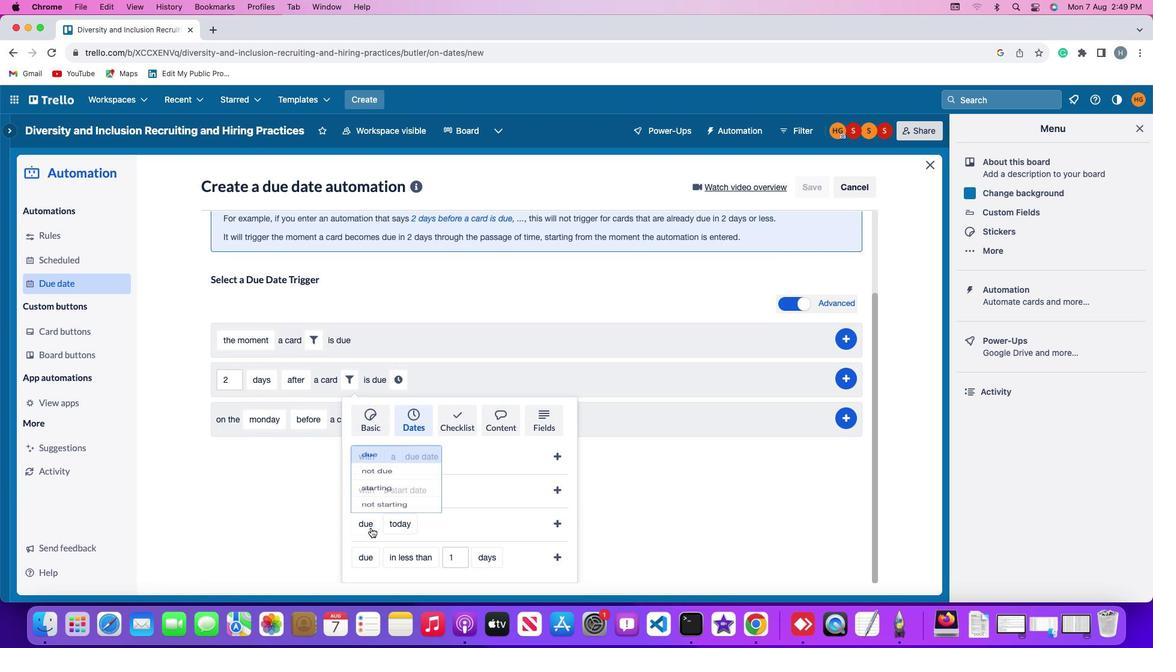 
Action: Mouse moved to (369, 576)
Screenshot: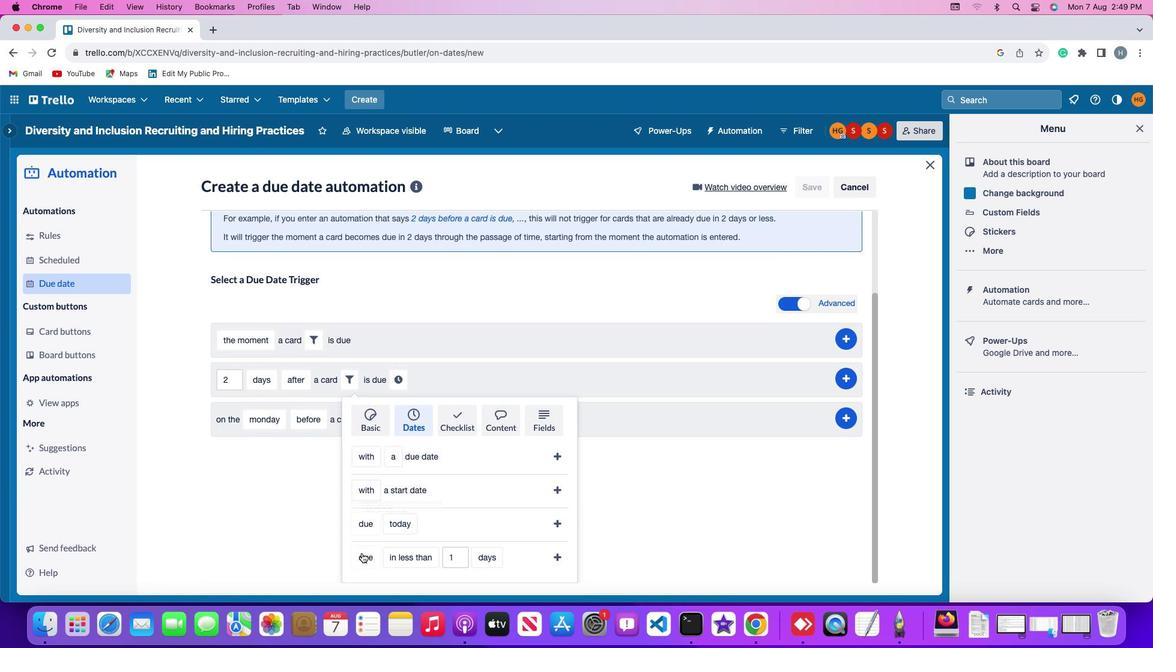 
Action: Mouse pressed left at (369, 576)
Screenshot: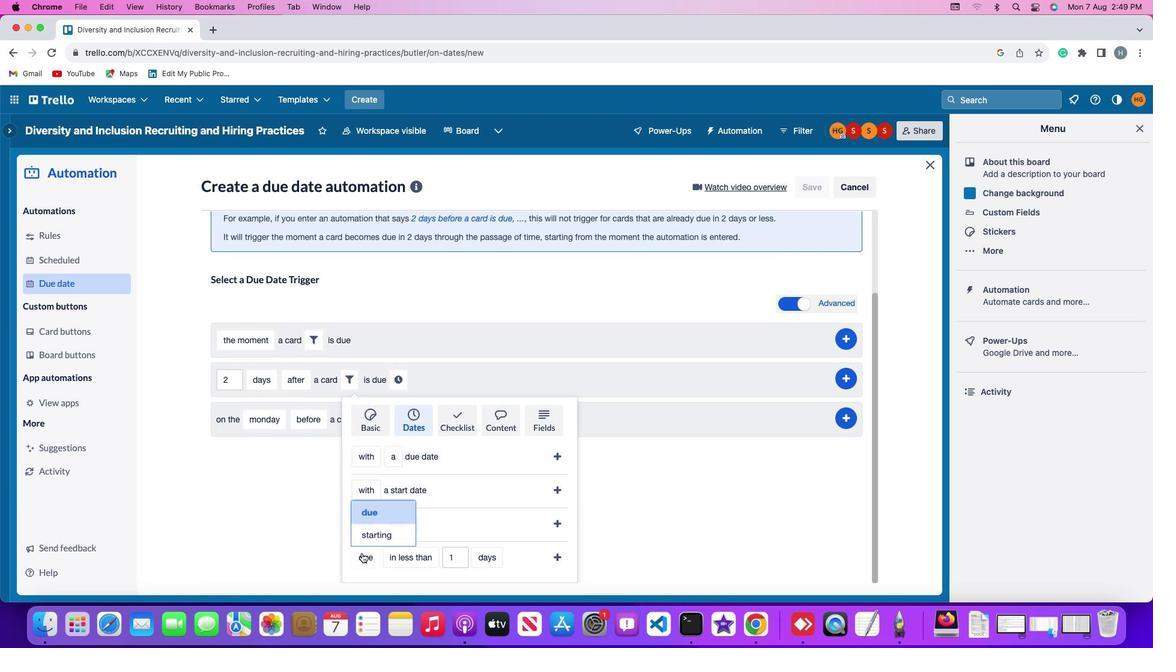 
Action: Mouse moved to (386, 531)
Screenshot: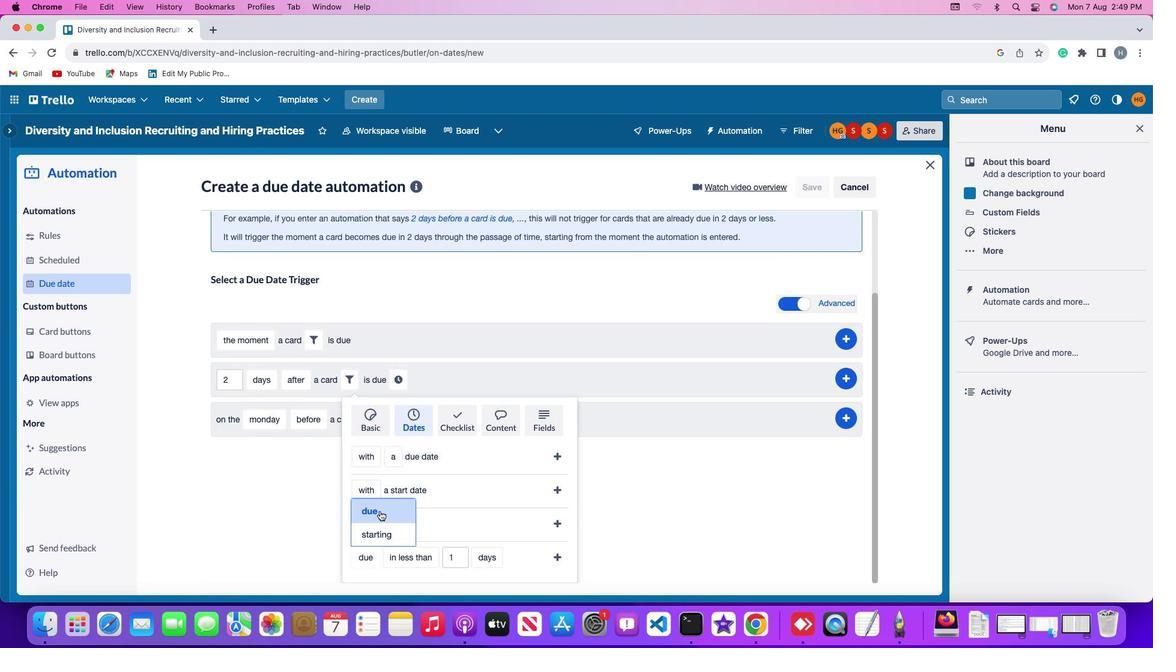 
Action: Mouse pressed left at (386, 531)
Screenshot: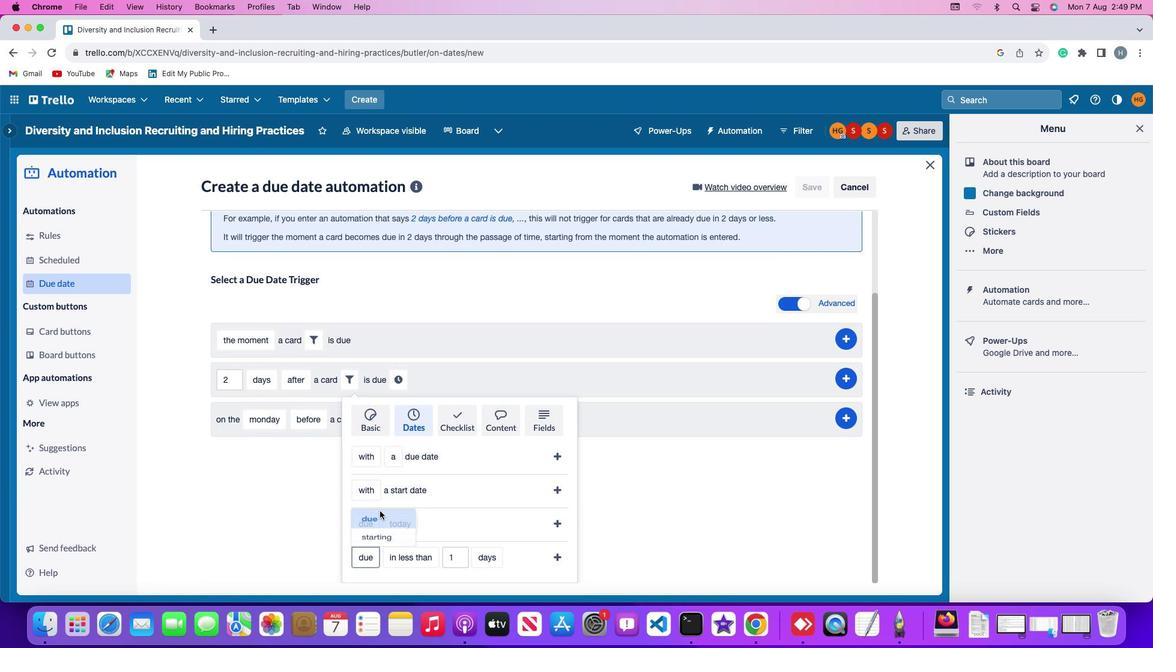 
Action: Mouse moved to (421, 576)
Screenshot: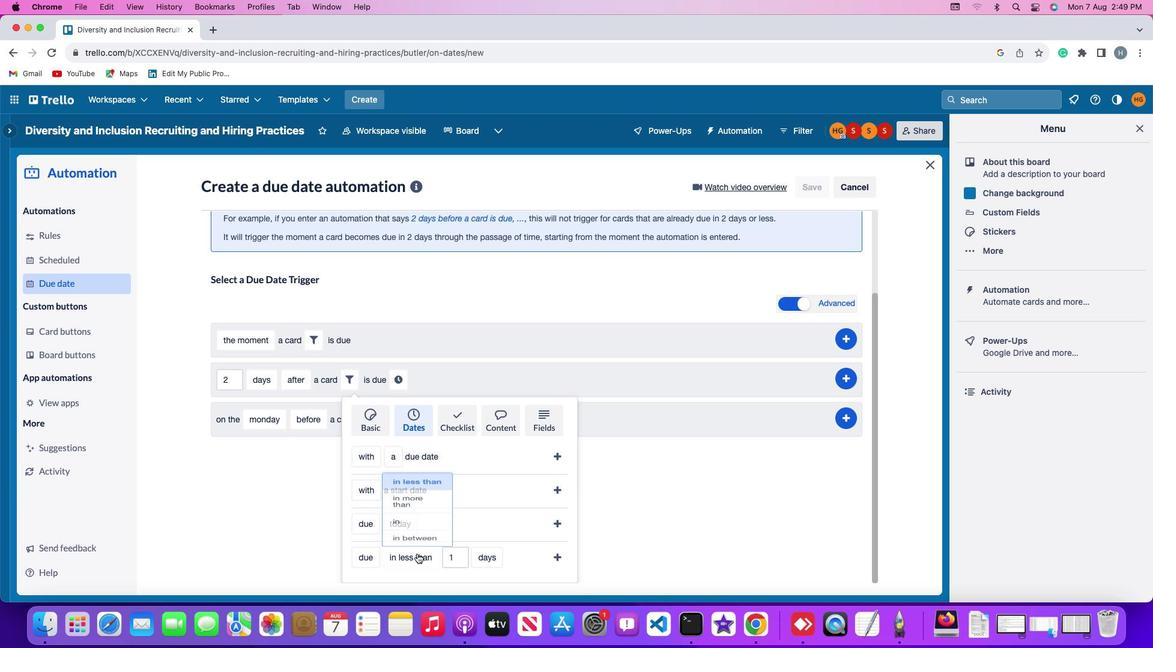 
Action: Mouse pressed left at (421, 576)
Screenshot: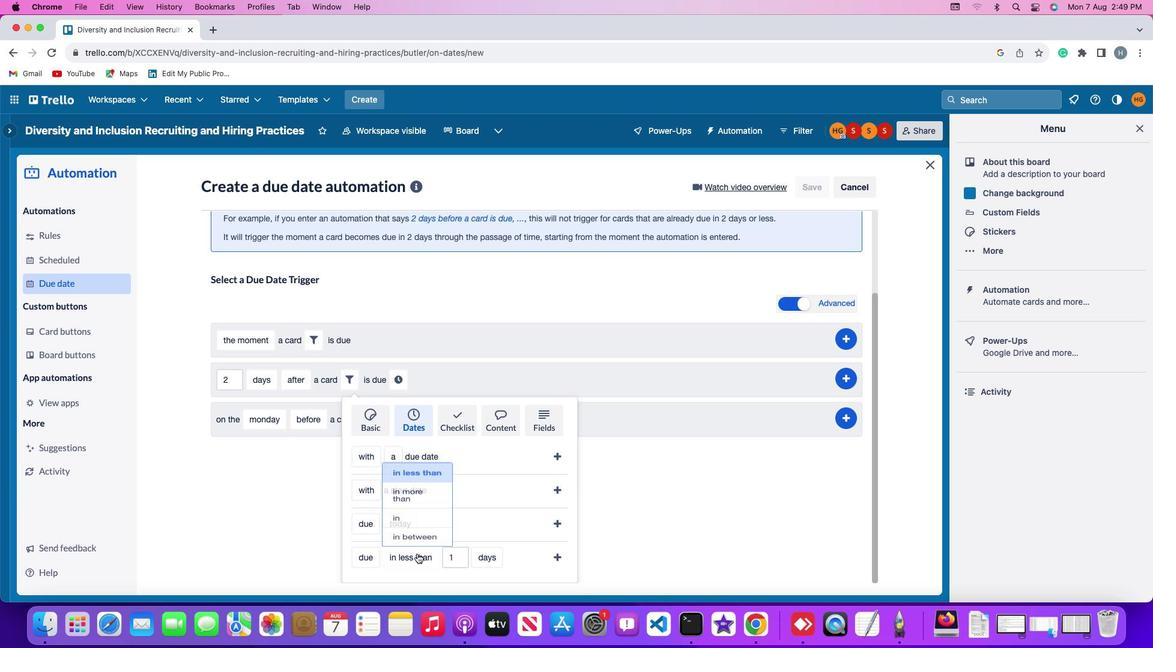 
Action: Mouse moved to (421, 471)
Screenshot: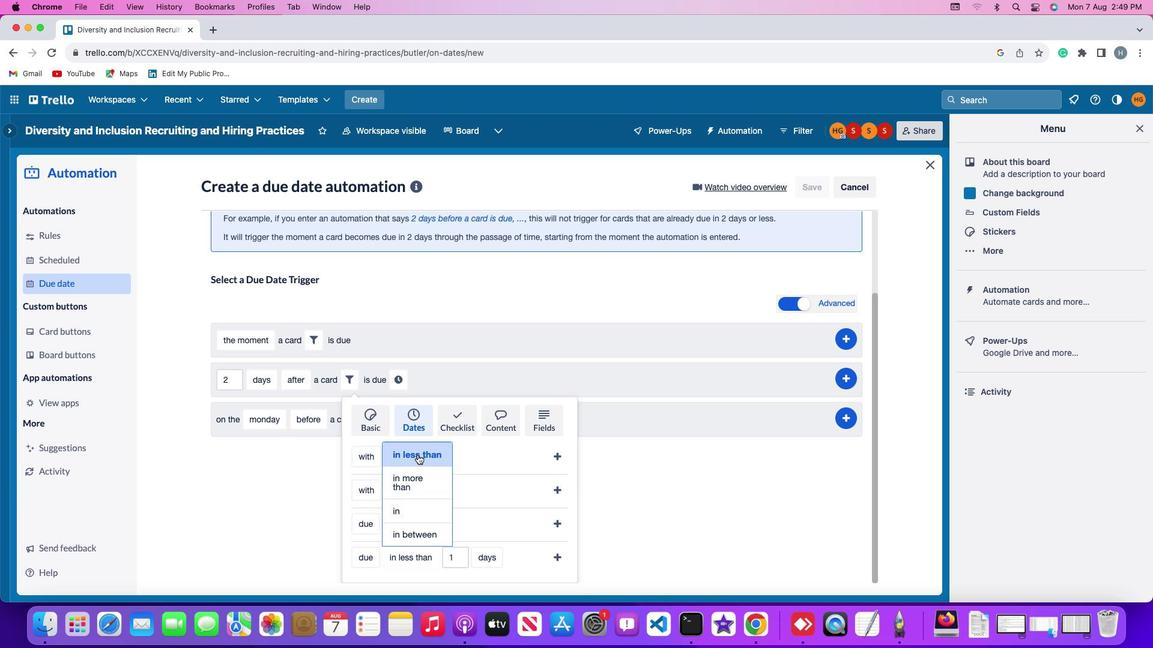 
Action: Mouse pressed left at (421, 471)
Screenshot: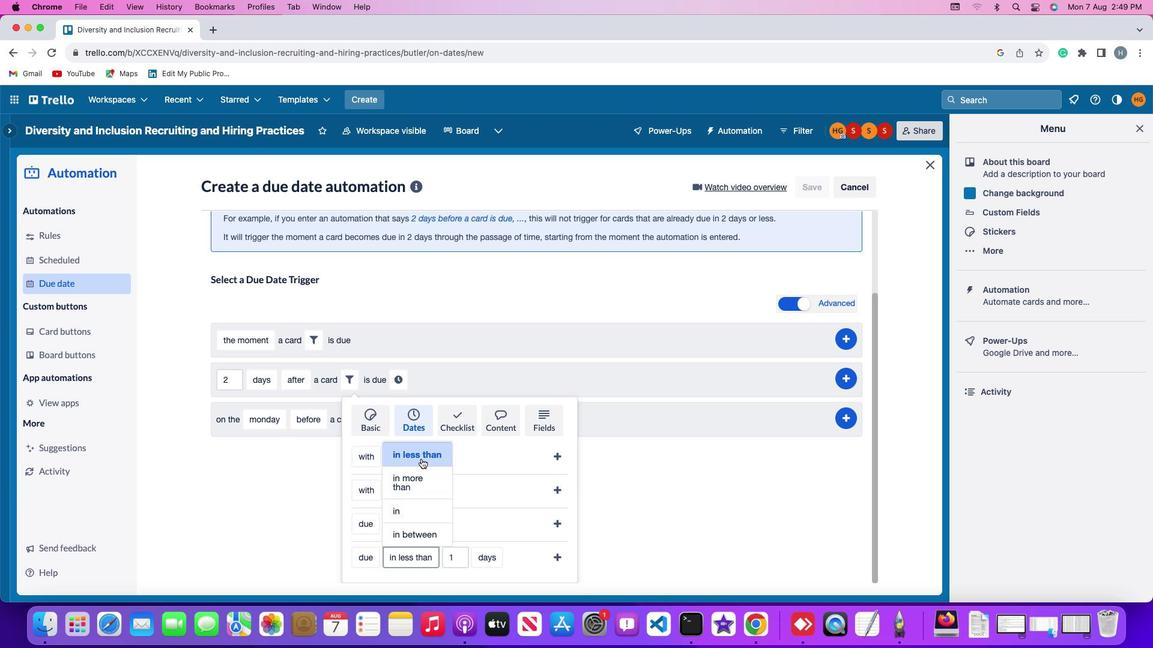 
Action: Mouse moved to (459, 580)
Screenshot: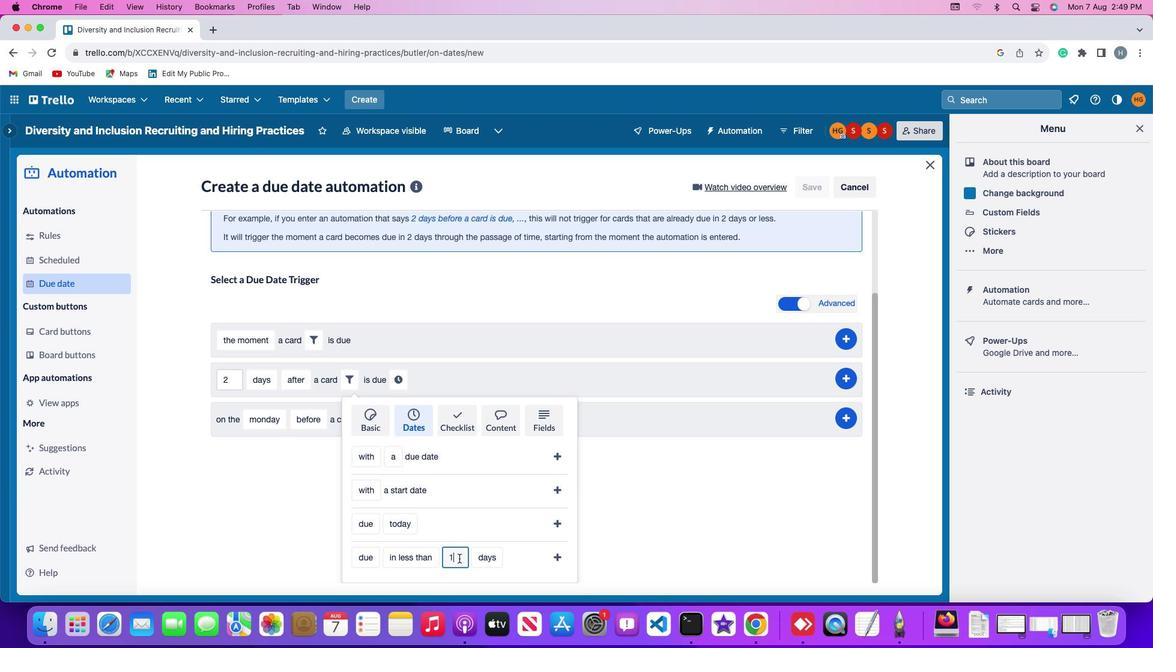 
Action: Mouse pressed left at (459, 580)
Screenshot: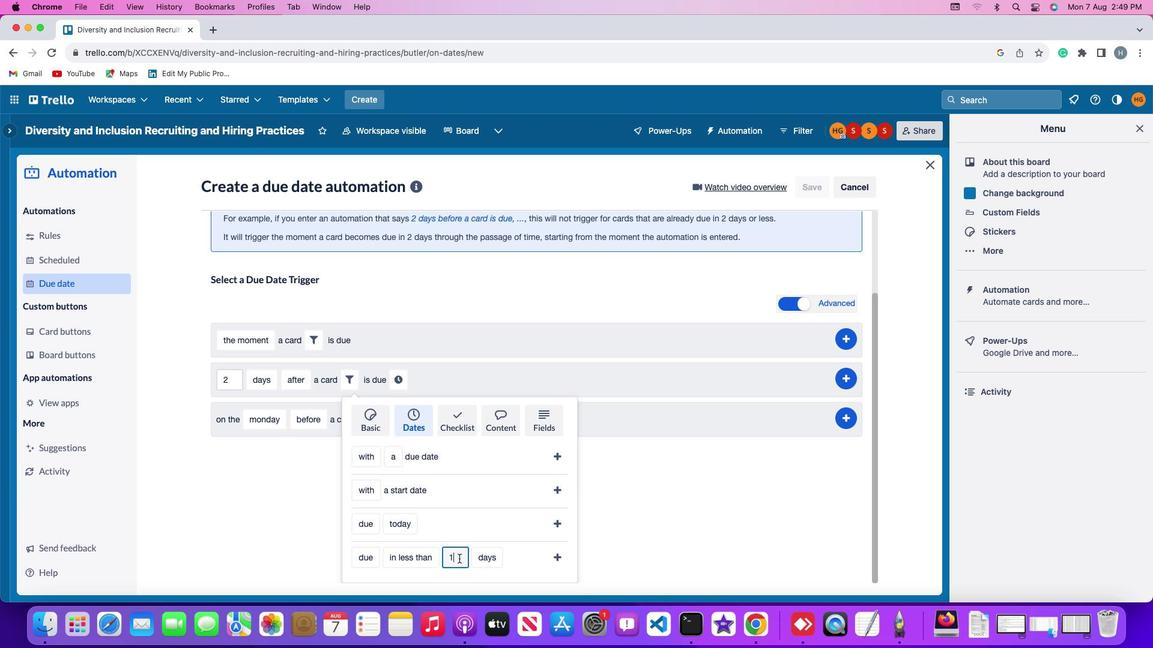 
Action: Mouse moved to (460, 580)
Screenshot: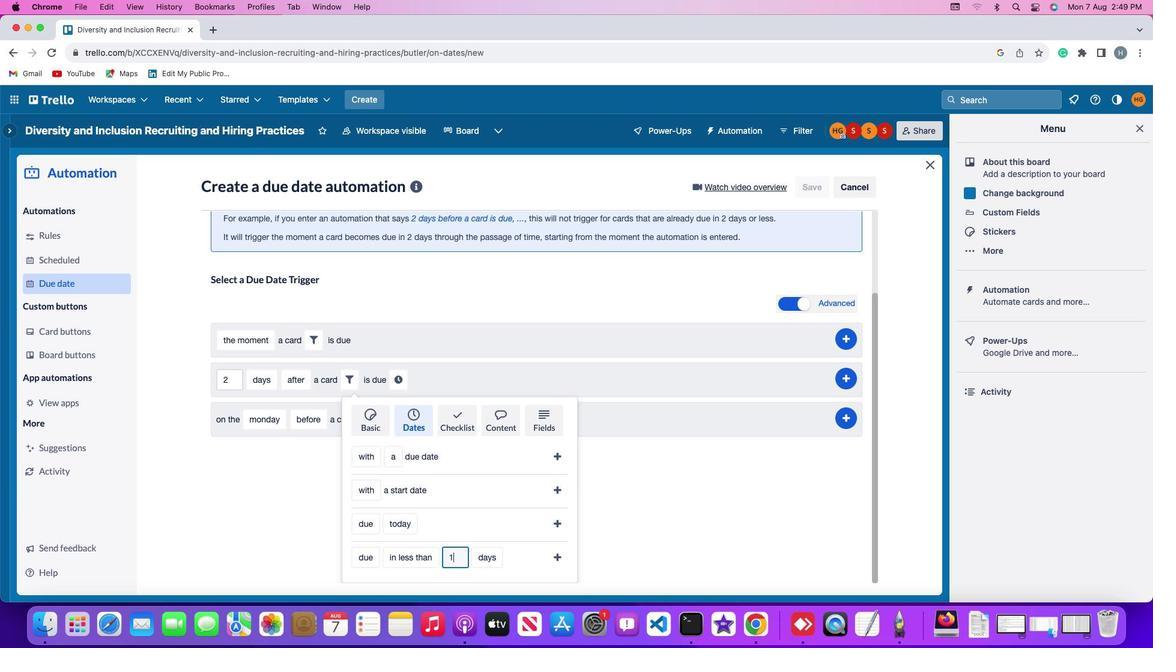 
Action: Key pressed Key.backspace'1'
Screenshot: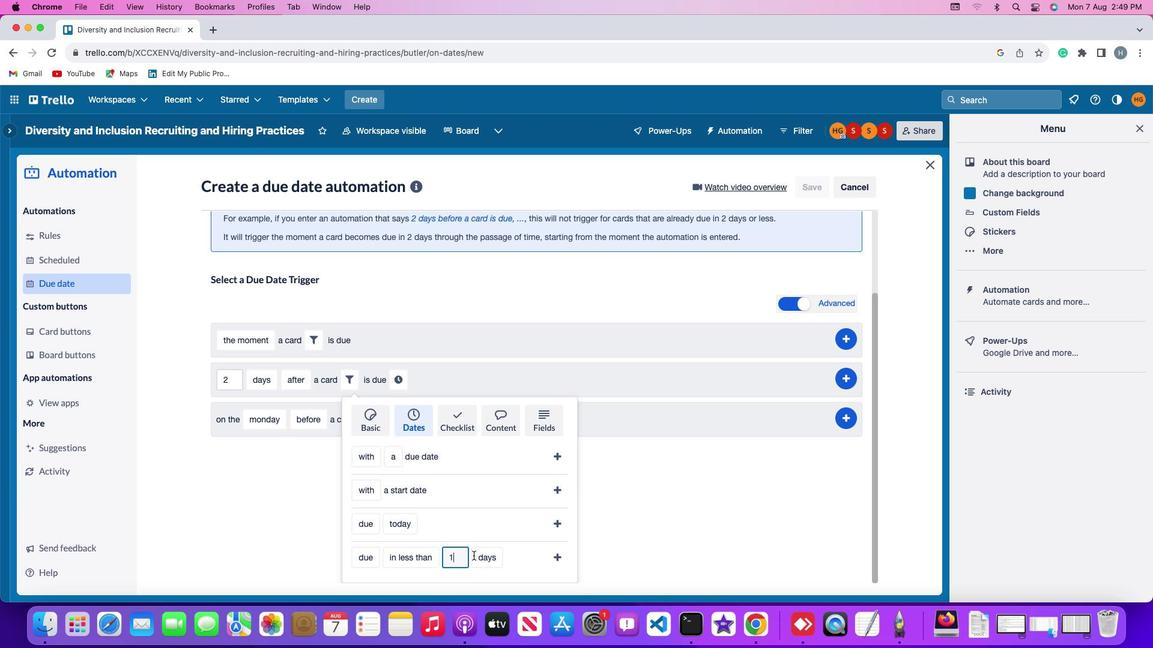 
Action: Mouse moved to (487, 578)
Screenshot: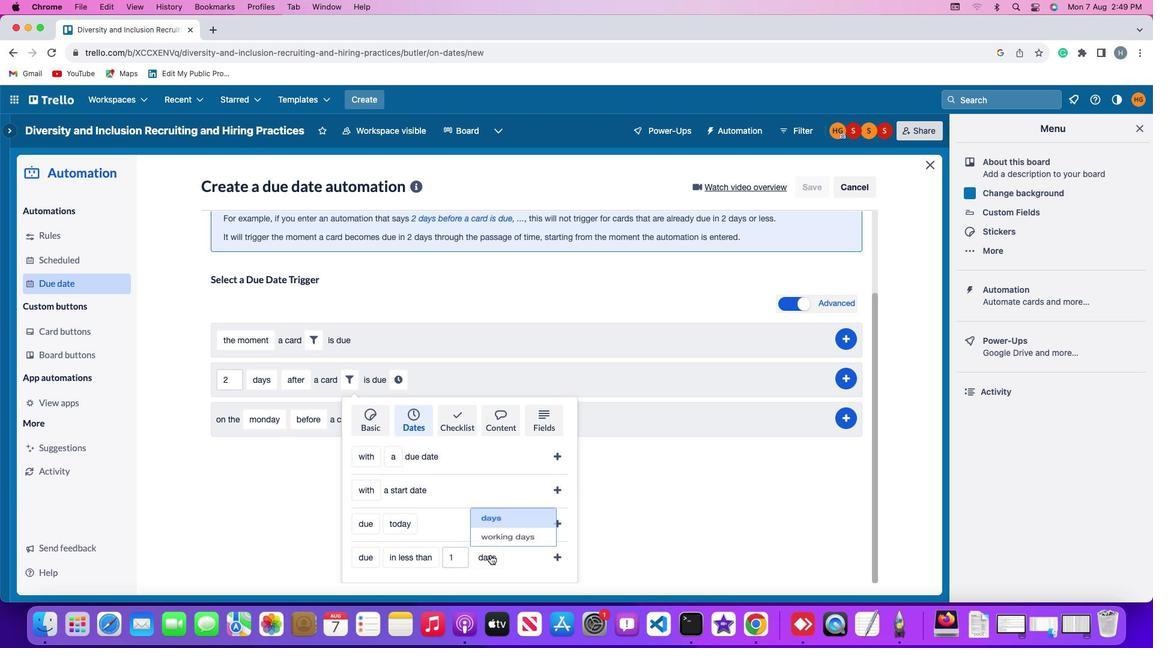 
Action: Mouse pressed left at (487, 578)
Screenshot: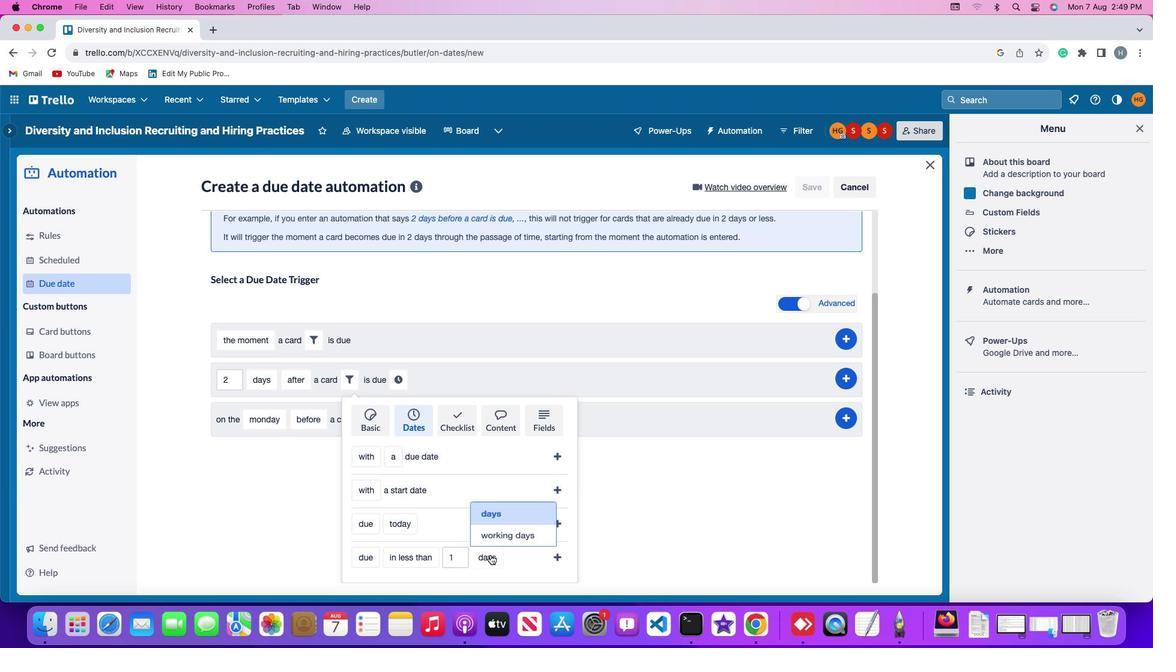 
Action: Mouse moved to (495, 549)
Screenshot: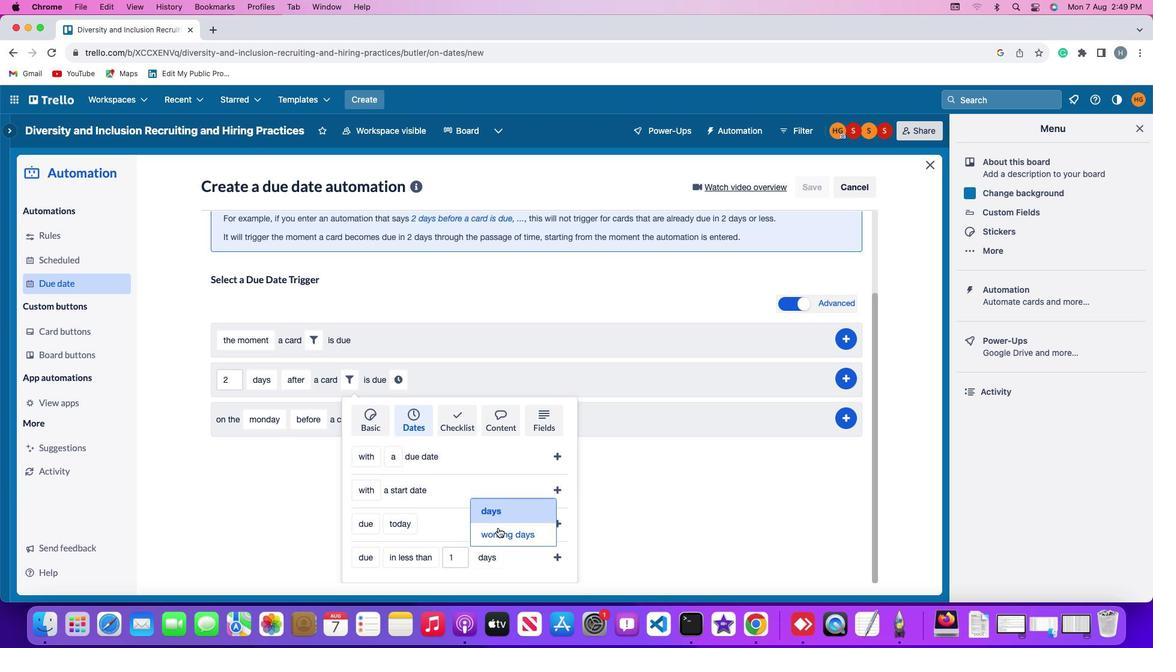 
Action: Mouse pressed left at (495, 549)
Screenshot: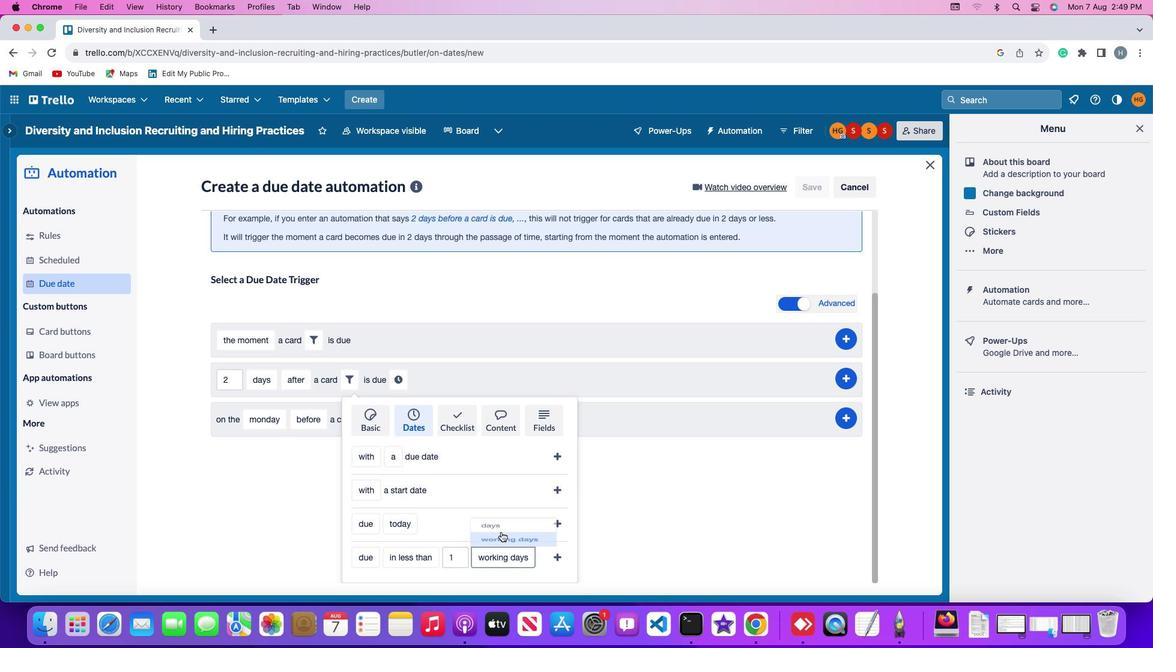 
Action: Mouse moved to (550, 579)
Screenshot: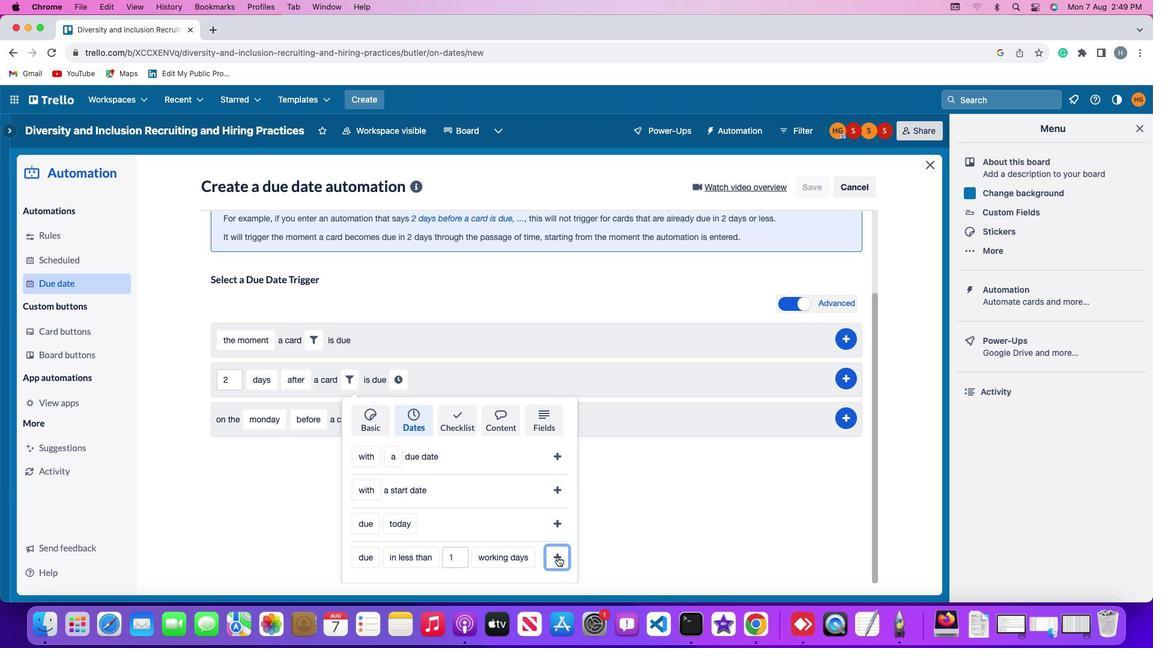 
Action: Mouse pressed left at (550, 579)
Screenshot: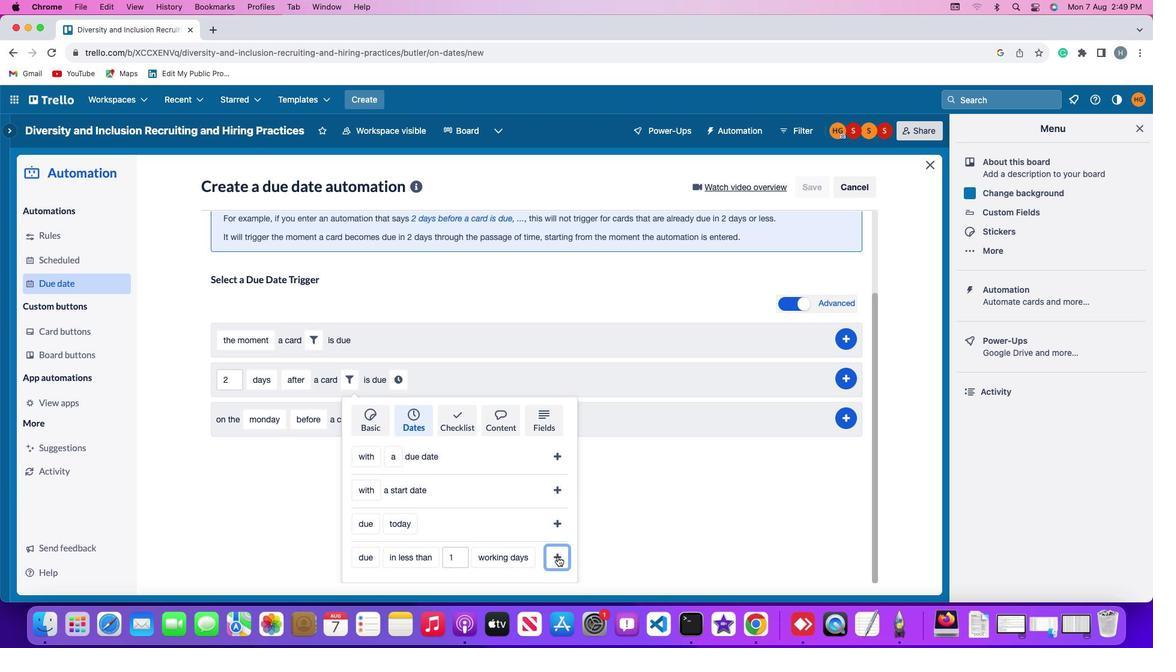 
Action: Mouse moved to (535, 505)
Screenshot: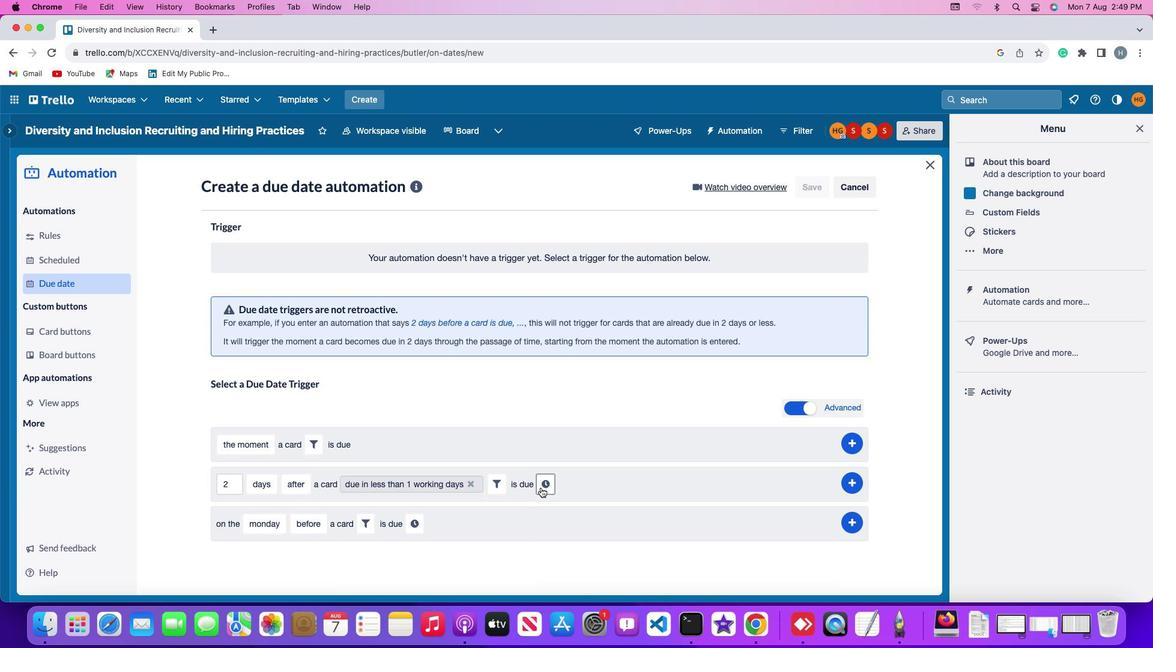 
Action: Mouse pressed left at (535, 505)
Screenshot: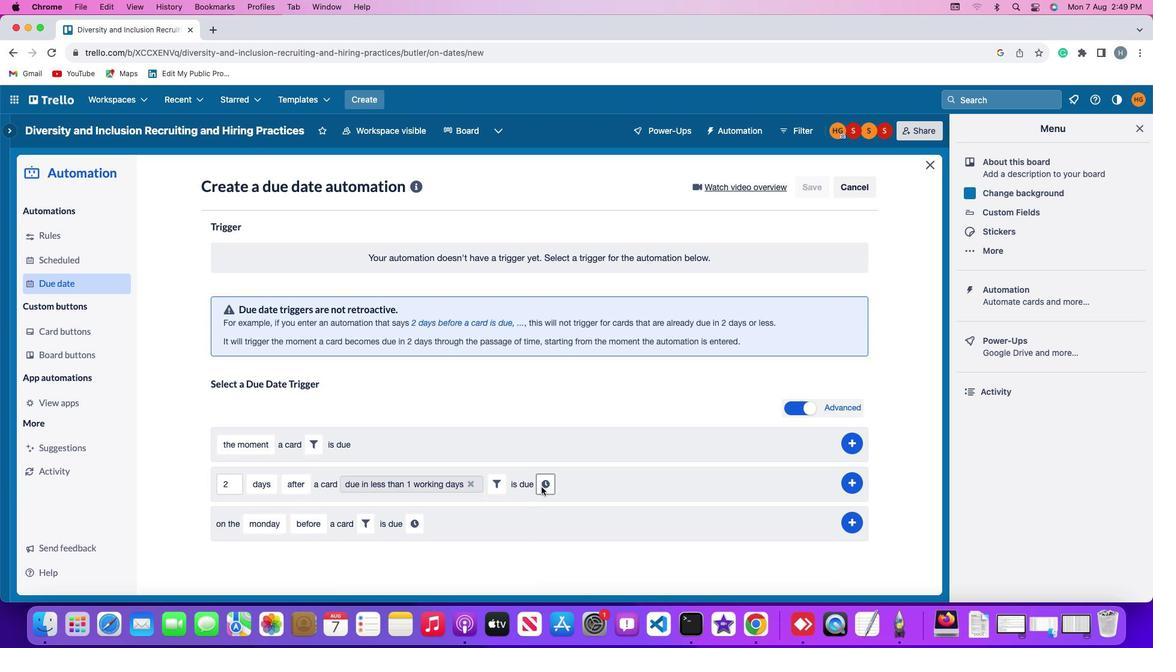 
Action: Mouse moved to (558, 506)
Screenshot: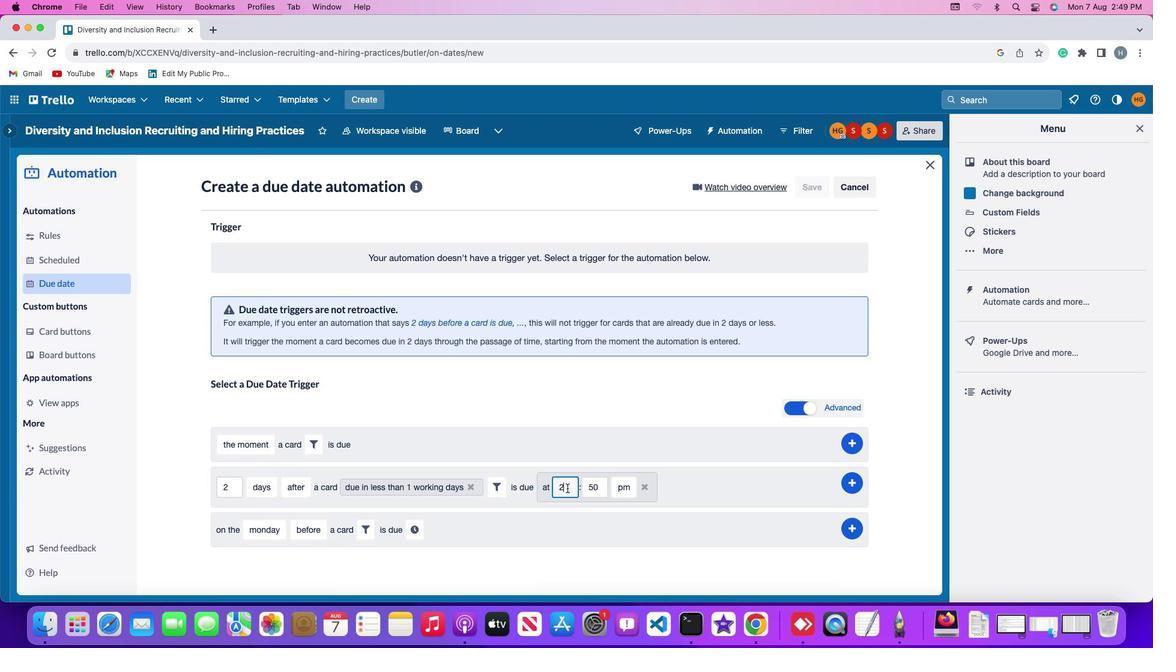 
Action: Mouse pressed left at (558, 506)
Screenshot: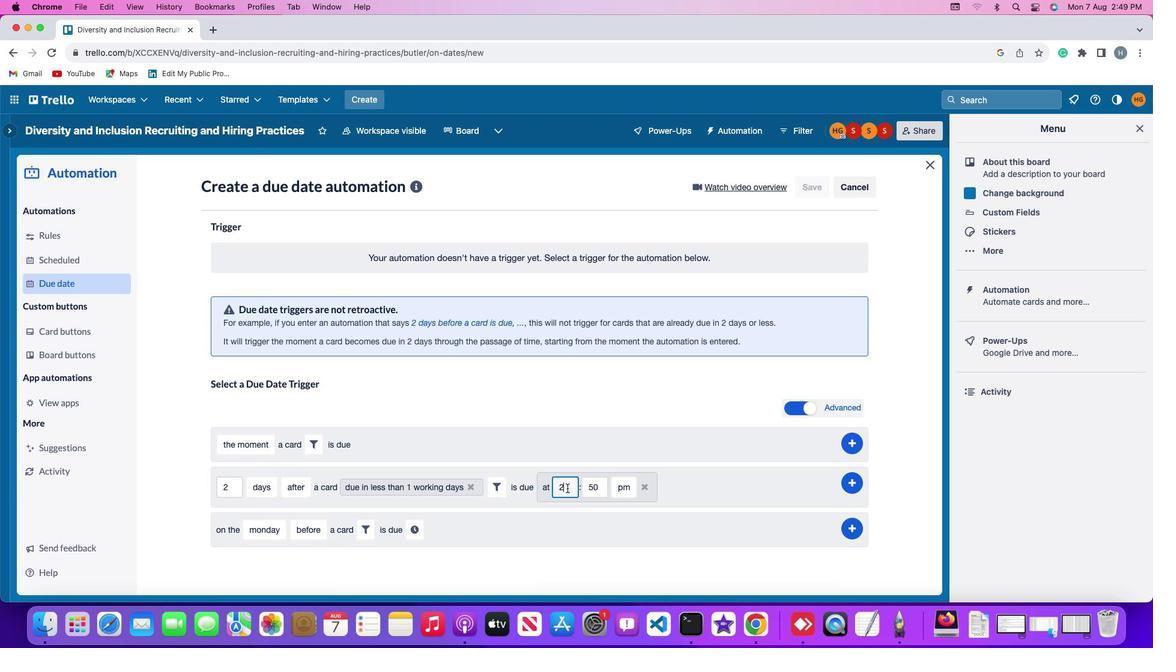 
Action: Mouse moved to (558, 505)
Screenshot: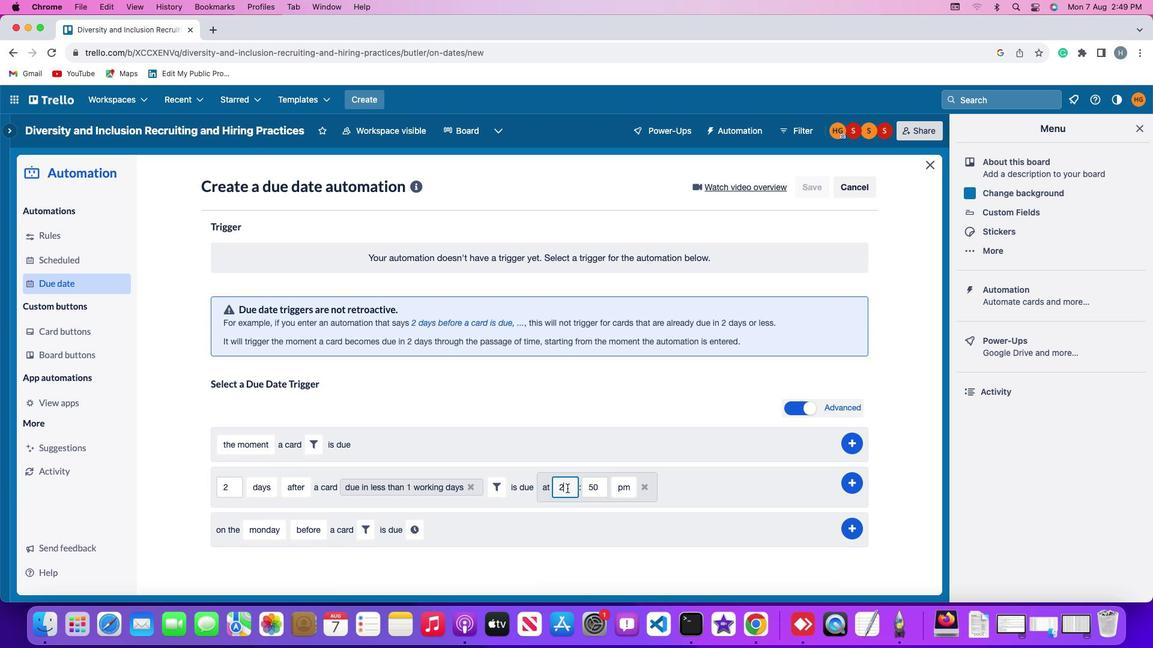 
Action: Key pressed Key.backspace'1''1'
Screenshot: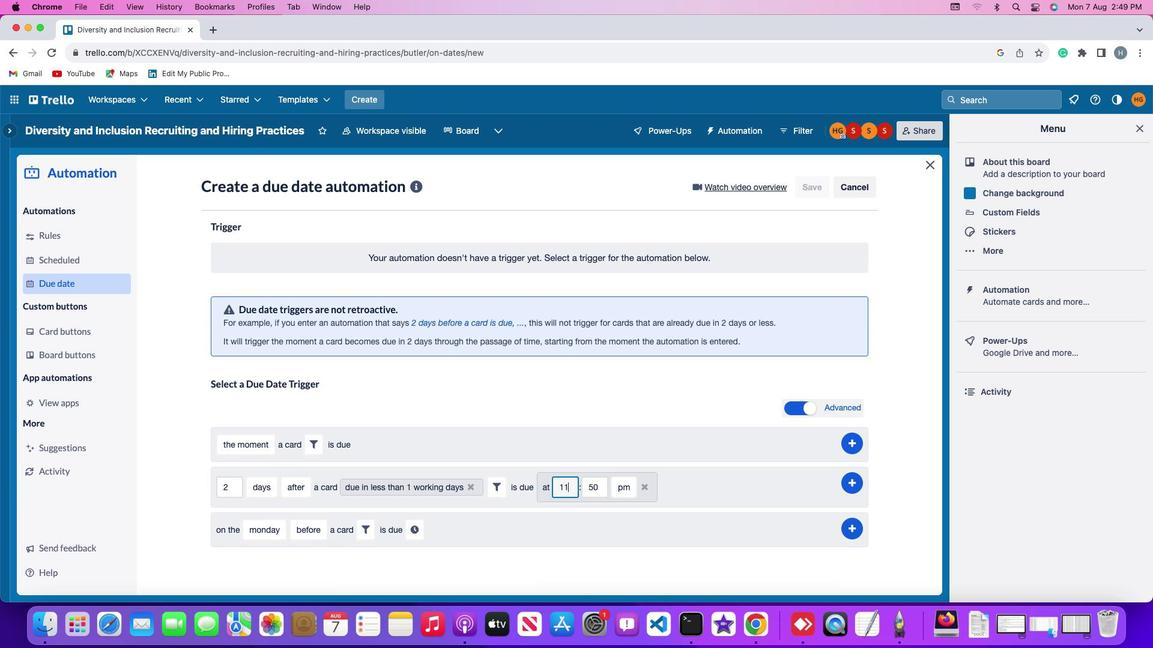 
Action: Mouse moved to (590, 505)
Screenshot: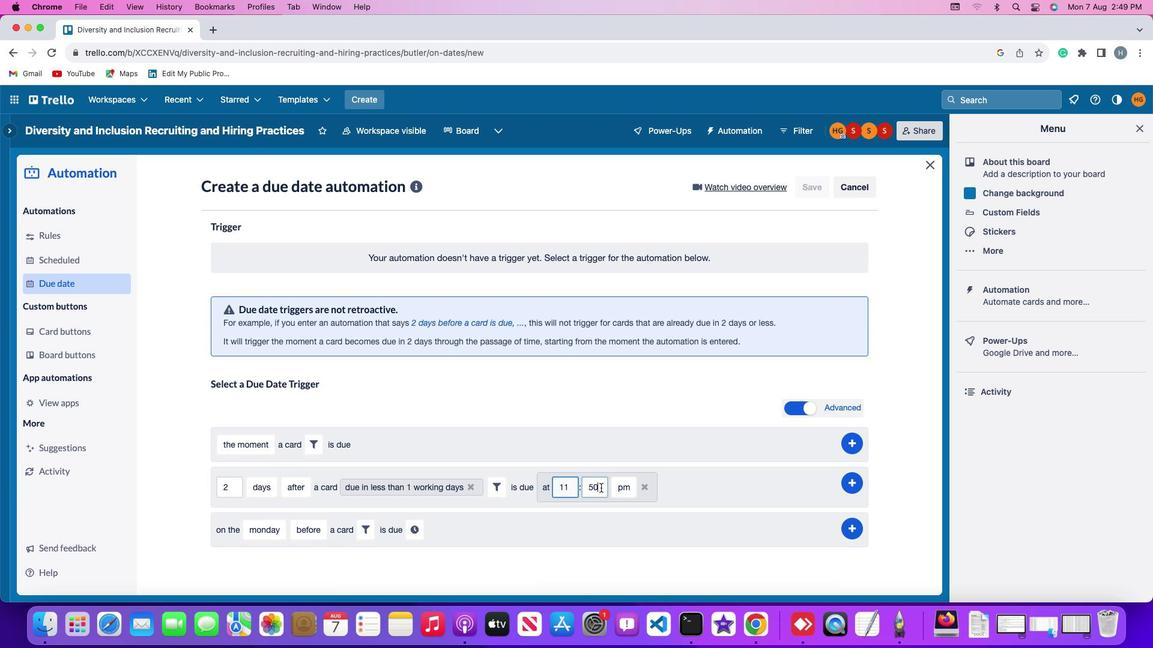 
Action: Mouse pressed left at (590, 505)
Screenshot: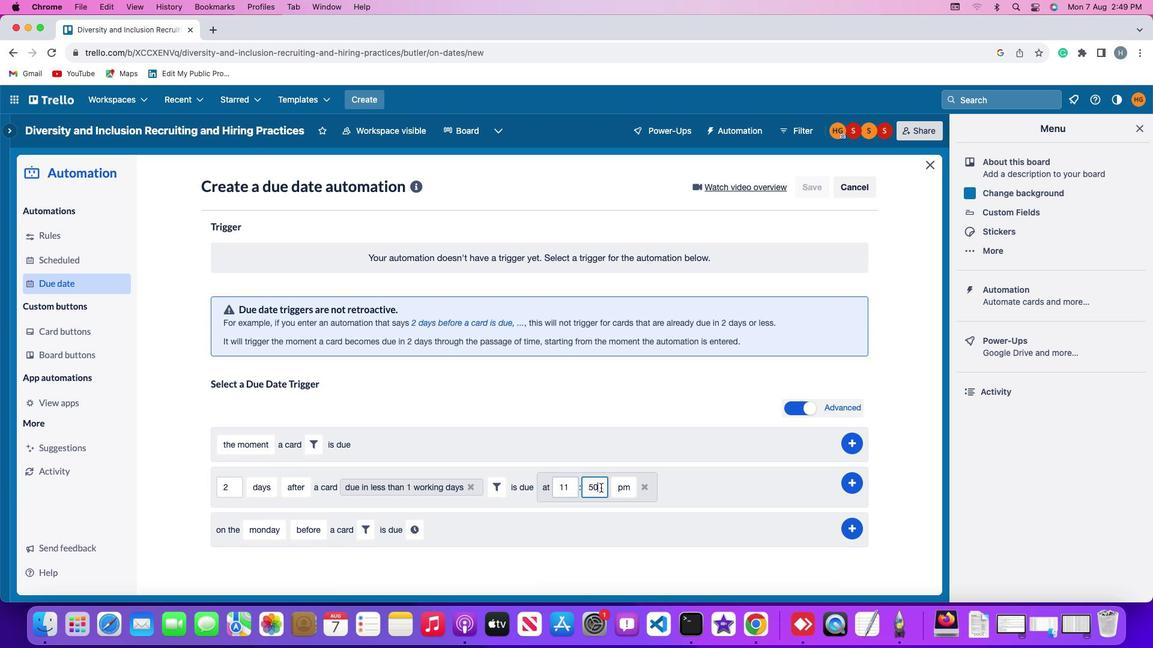 
Action: Key pressed Key.backspaceKey.backspaceKey.backspace'0''0'
Screenshot: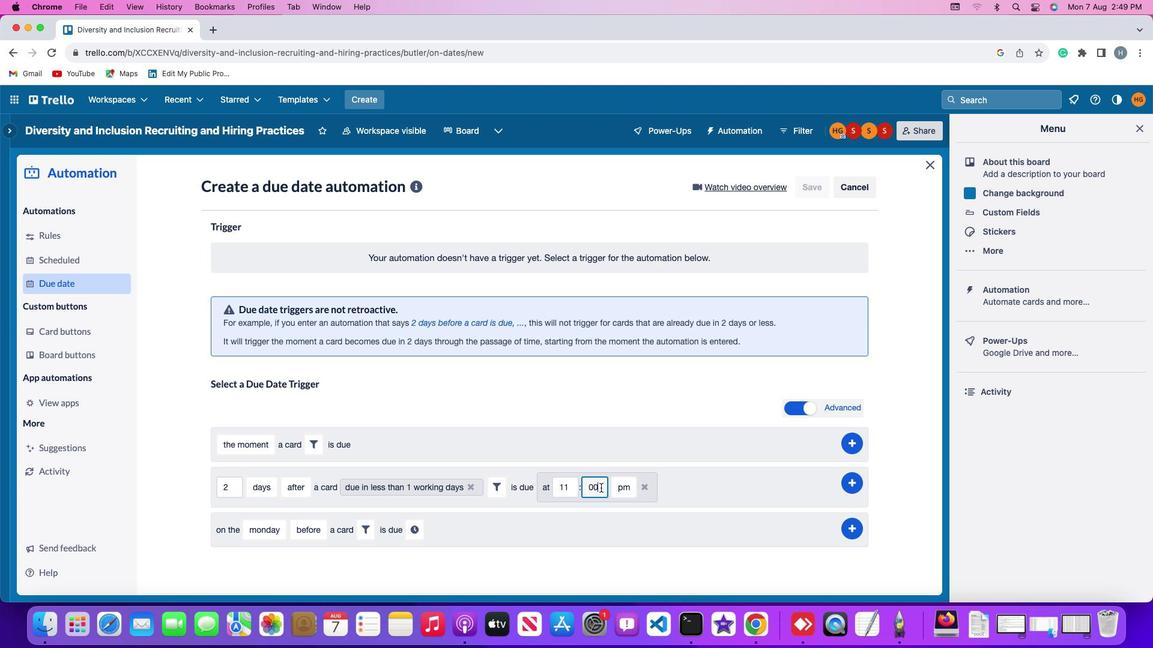 
Action: Mouse moved to (615, 510)
Screenshot: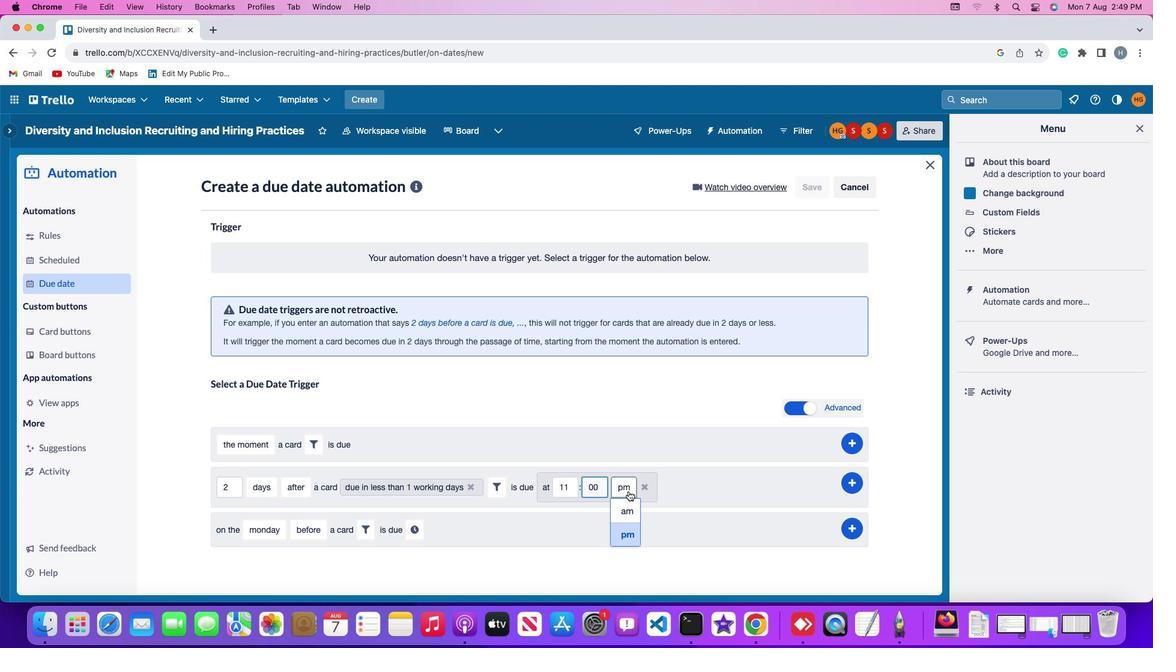 
Action: Mouse pressed left at (615, 510)
Screenshot: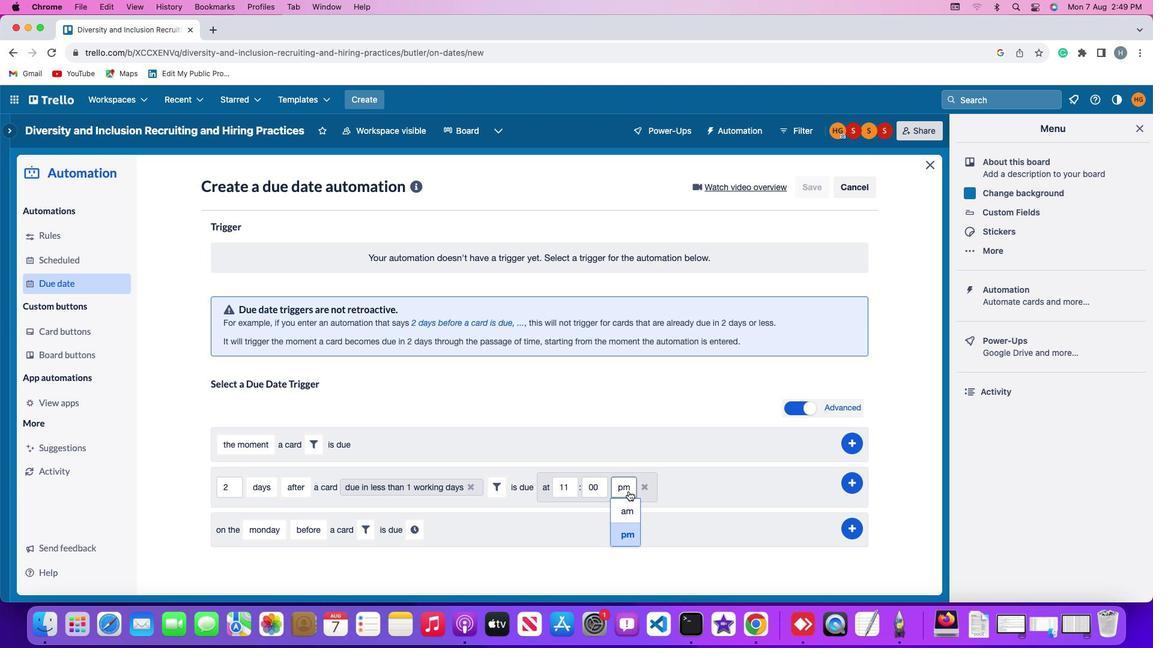 
Action: Mouse moved to (615, 534)
Screenshot: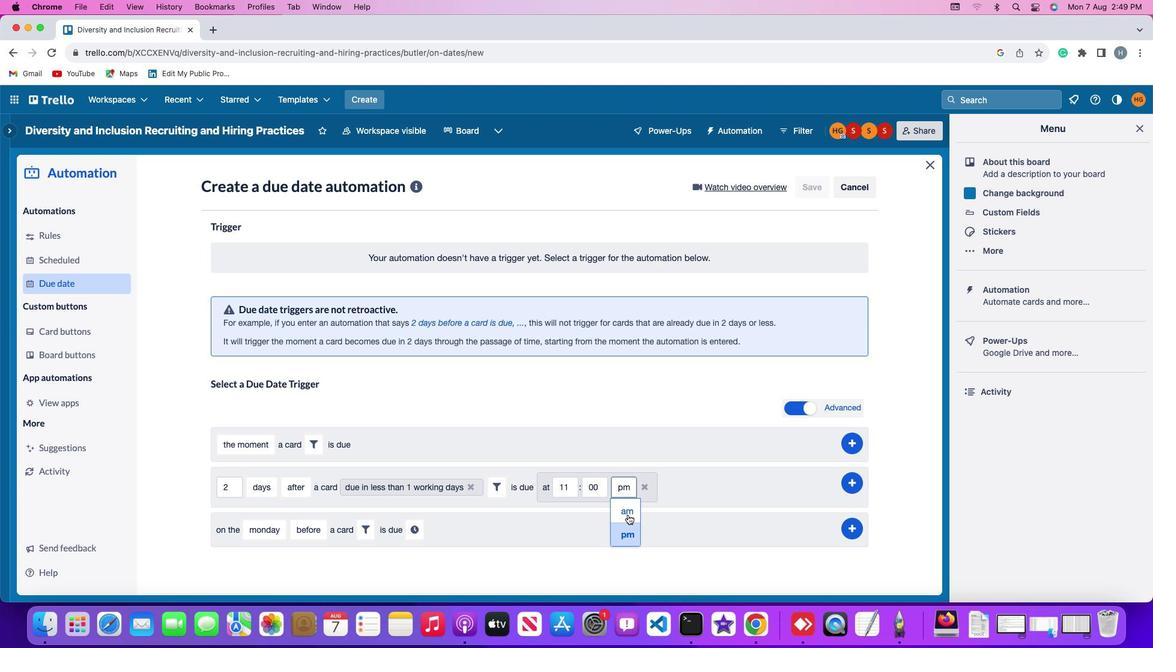 
Action: Mouse pressed left at (615, 534)
Screenshot: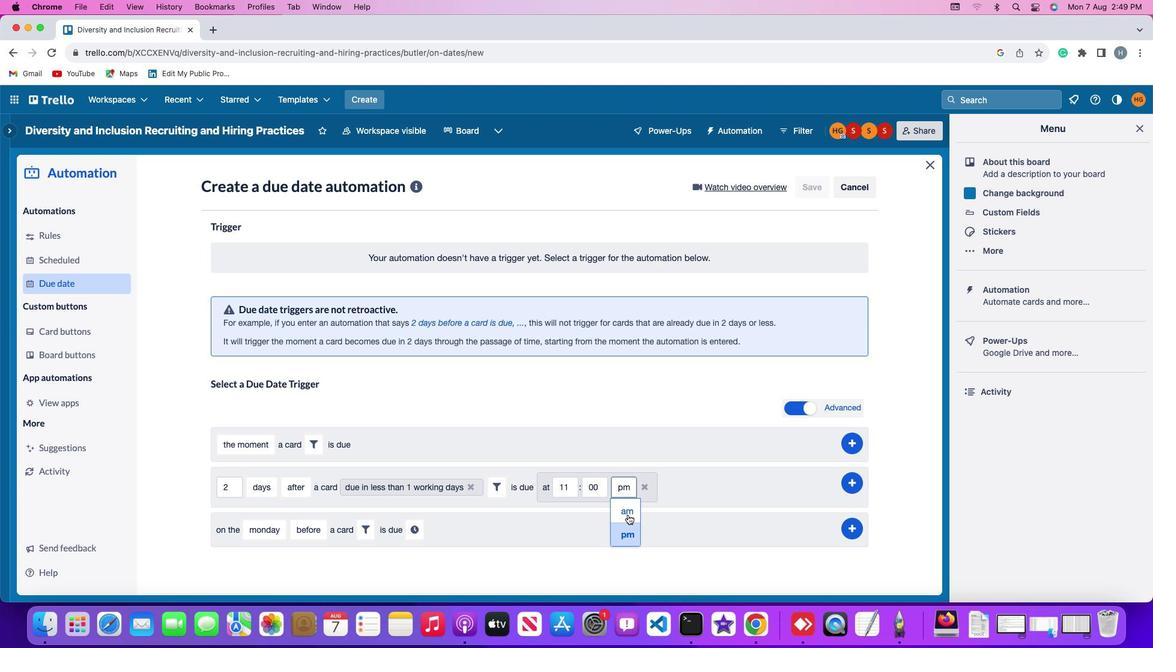 
Action: Mouse moved to (822, 498)
Screenshot: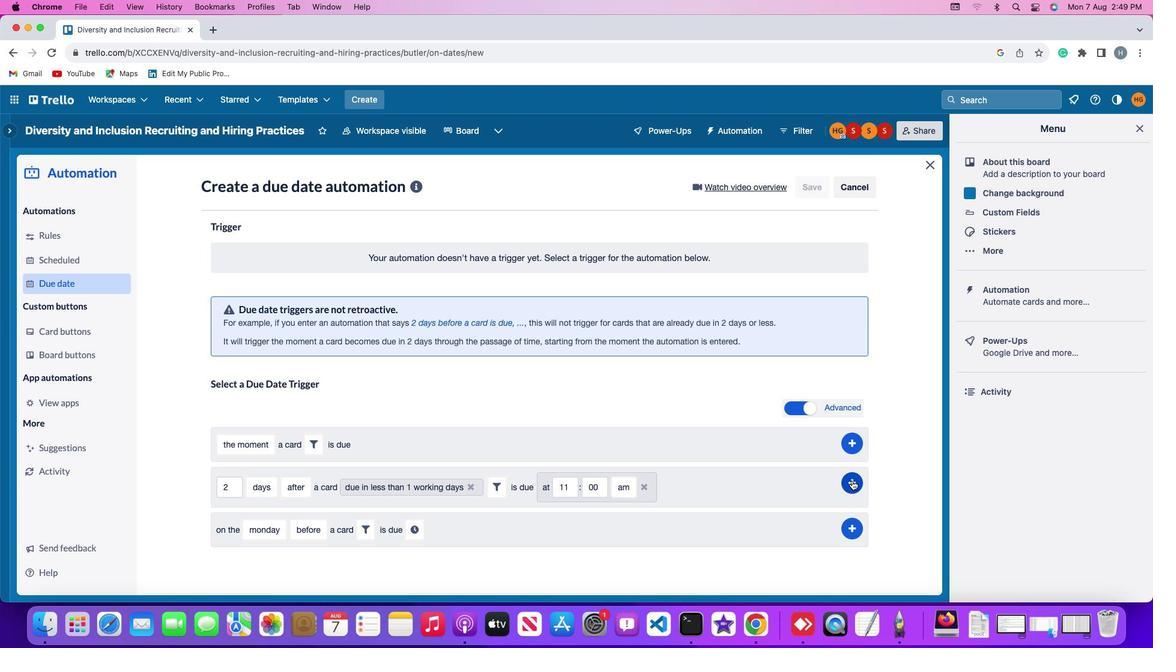 
Action: Mouse pressed left at (822, 498)
Screenshot: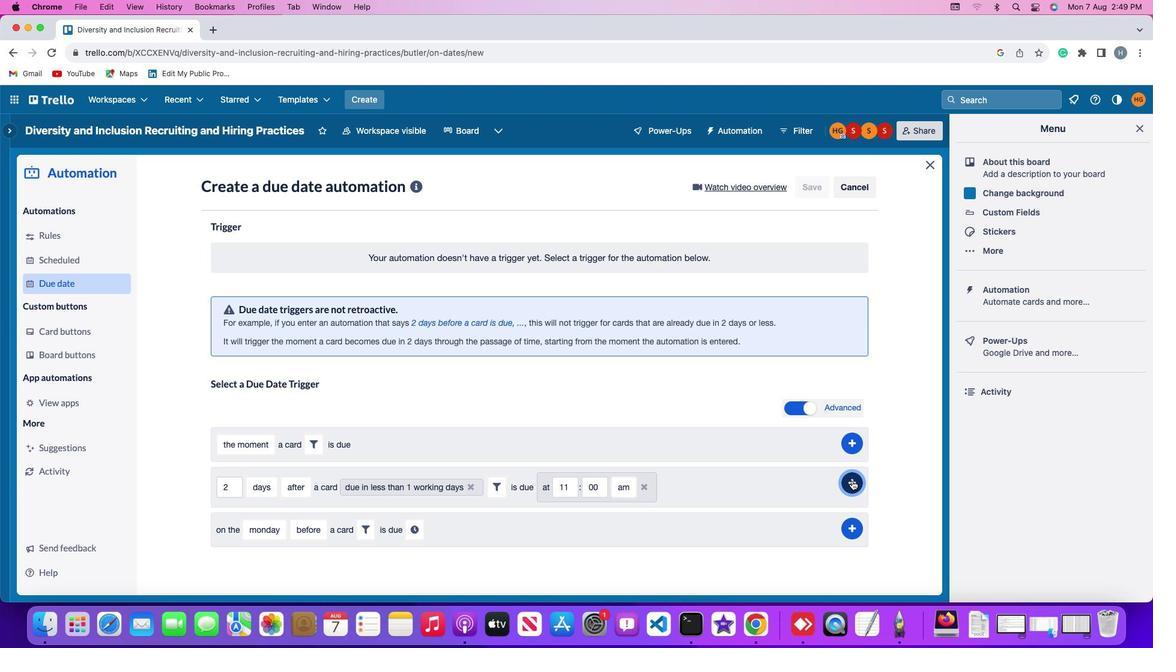 
Action: Mouse moved to (874, 379)
Screenshot: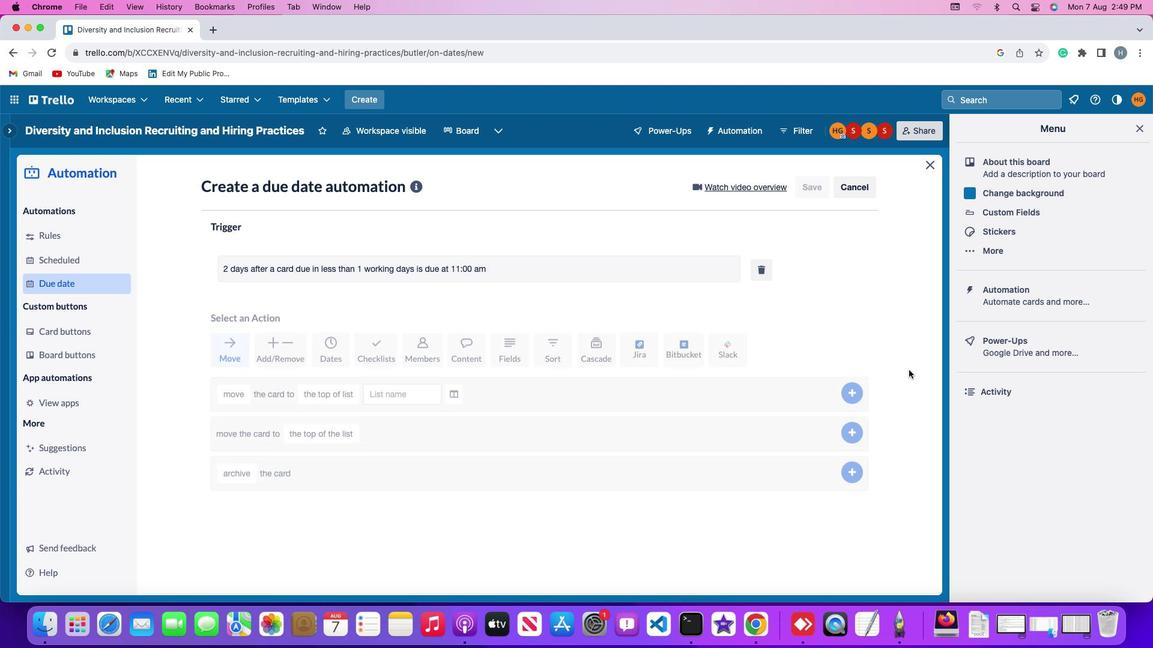 
